 Task: Open Card Social Media Analytics Review in Board Public Relations Press Release Strategy and Execution to Workspace Employee Assistance Programs and add a team member Softage.2@softage.net, a label Red, a checklist Performance Management, an attachment from your google drive, a color Red and finally, add a card description 'Develop and launch new customer referral program for B2C market' and a comment 'This task requires us to be proactive in identifying potential roadblocks and taking steps to overcome them.'. Add a start date 'Jan 06, 1900' with a due date 'Jan 13, 1900'
Action: Mouse moved to (66, 276)
Screenshot: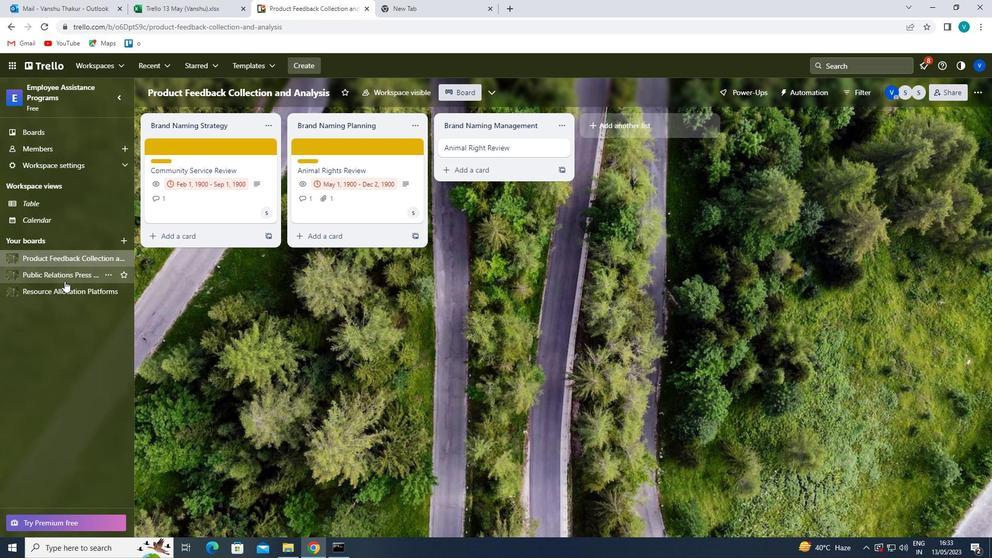 
Action: Mouse pressed left at (66, 276)
Screenshot: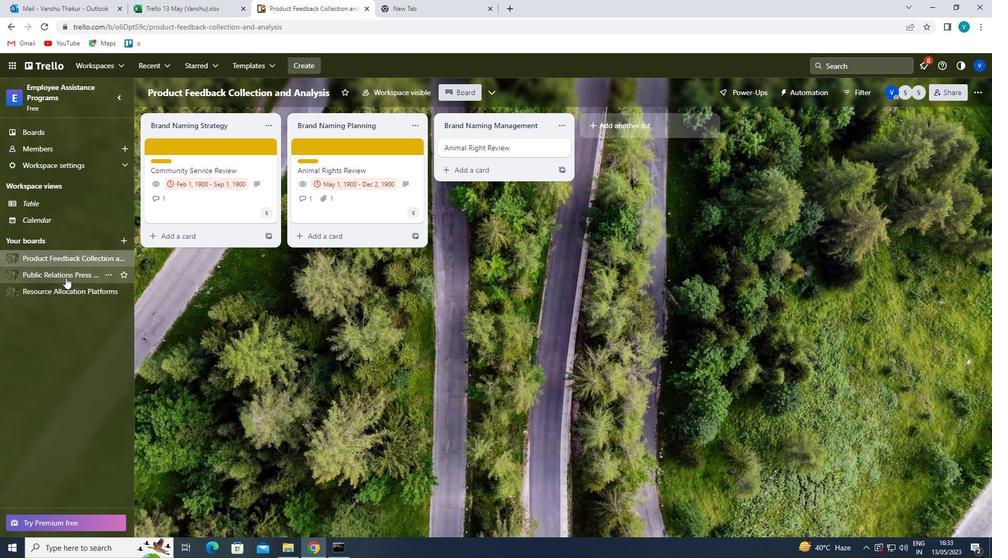 
Action: Mouse moved to (337, 144)
Screenshot: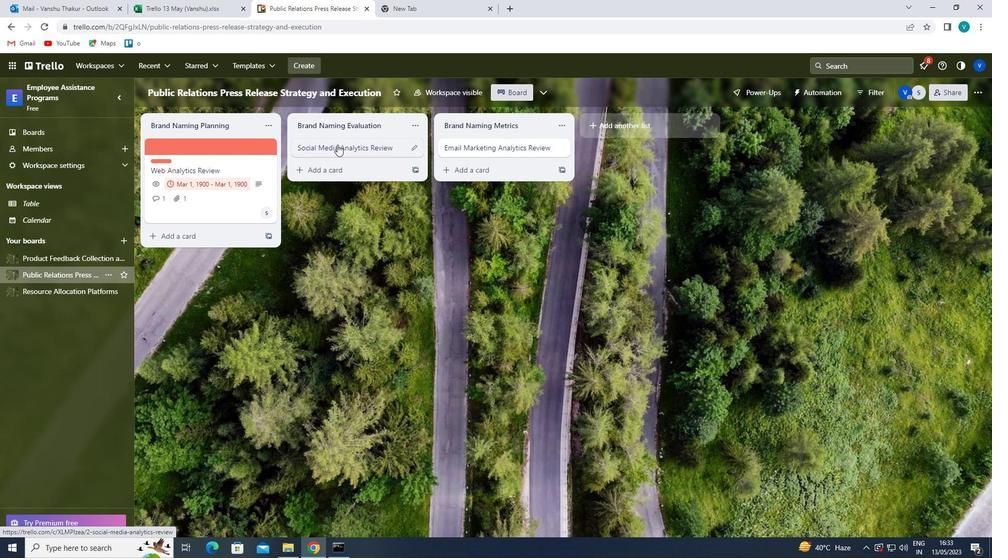 
Action: Mouse pressed left at (337, 144)
Screenshot: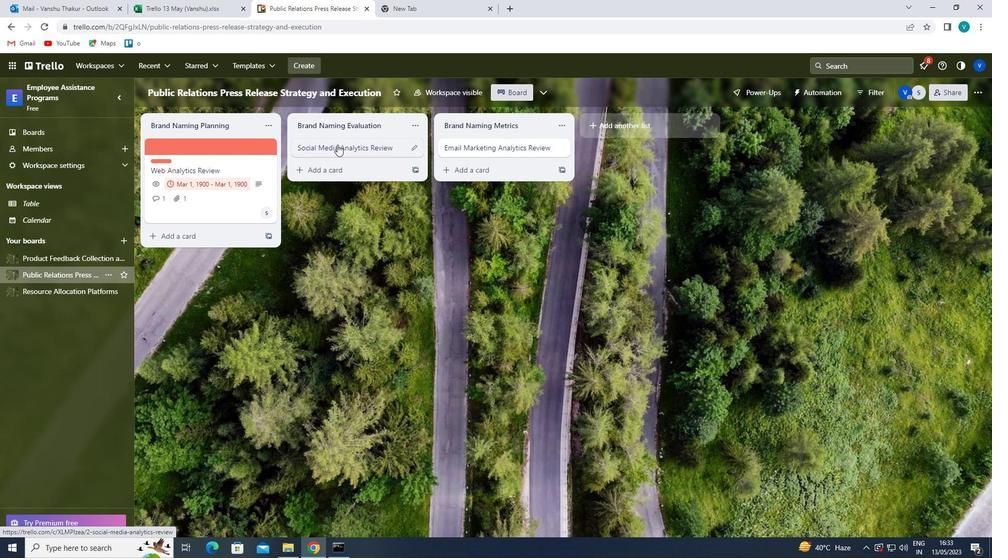 
Action: Mouse moved to (657, 181)
Screenshot: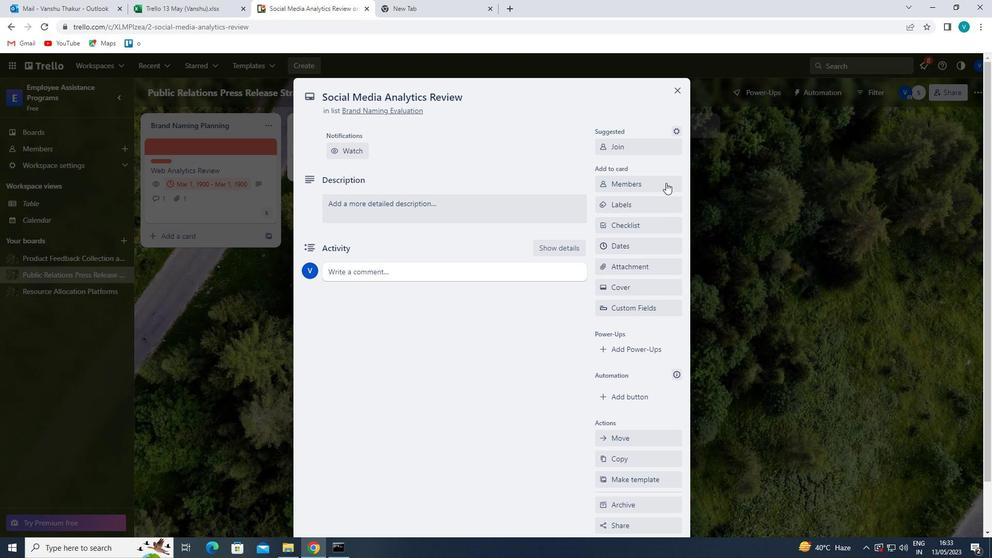 
Action: Mouse pressed left at (657, 181)
Screenshot: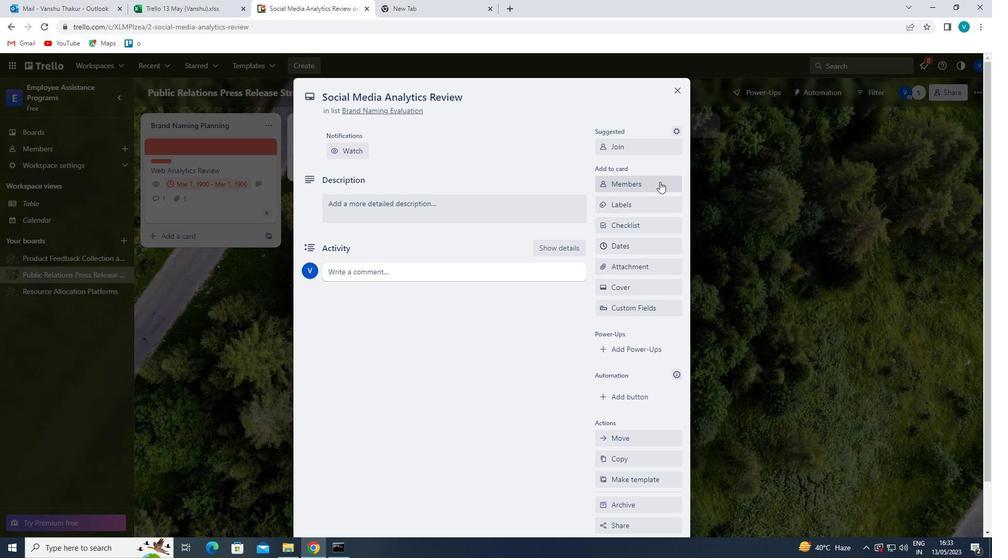 
Action: Mouse moved to (650, 229)
Screenshot: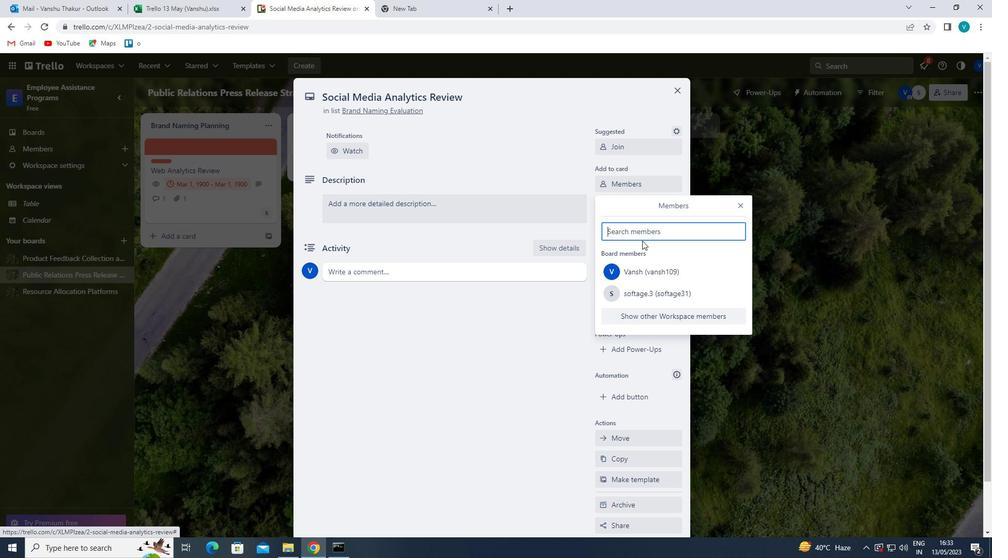 
Action: Mouse pressed left at (650, 229)
Screenshot: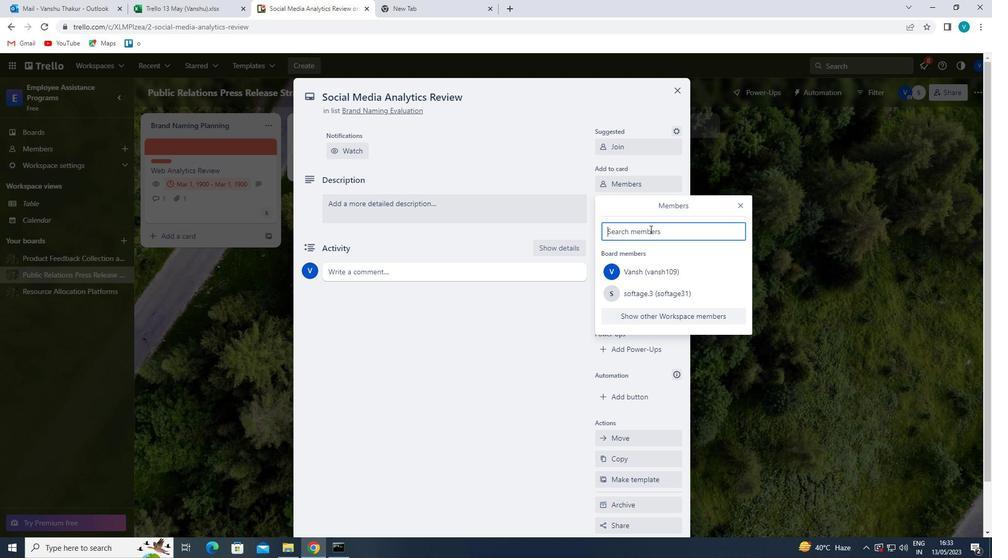 
Action: Key pressed <Key.shift>SOFTAG
Screenshot: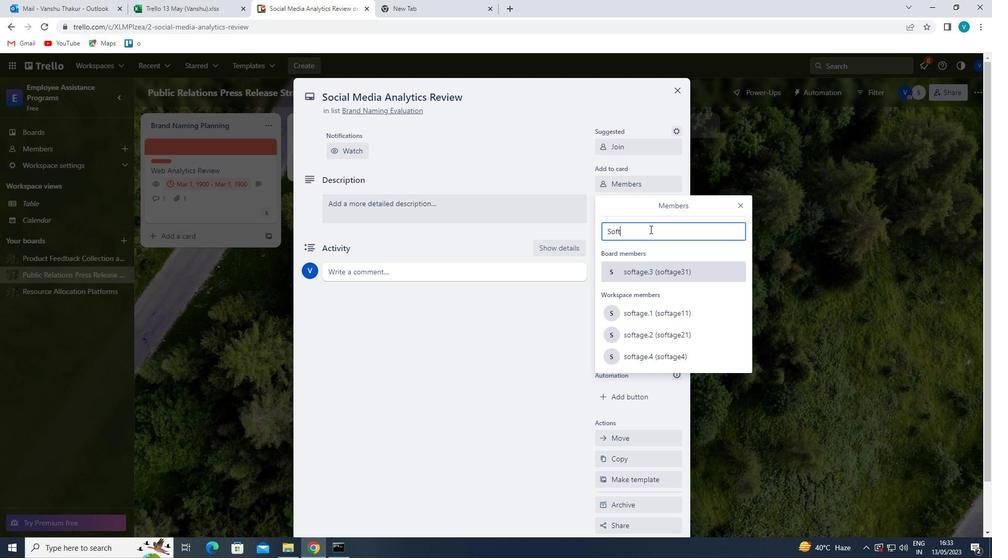 
Action: Mouse moved to (652, 338)
Screenshot: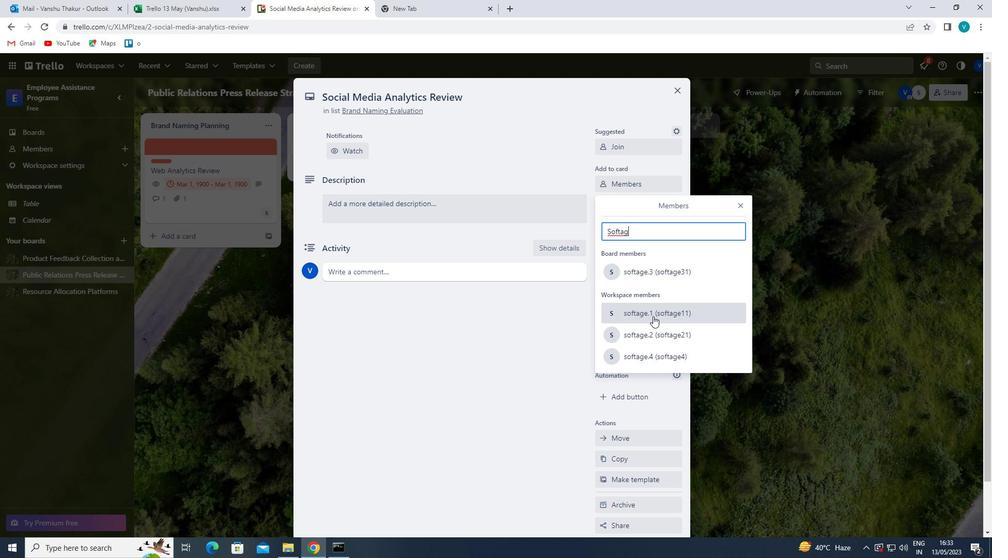 
Action: Mouse pressed left at (652, 338)
Screenshot: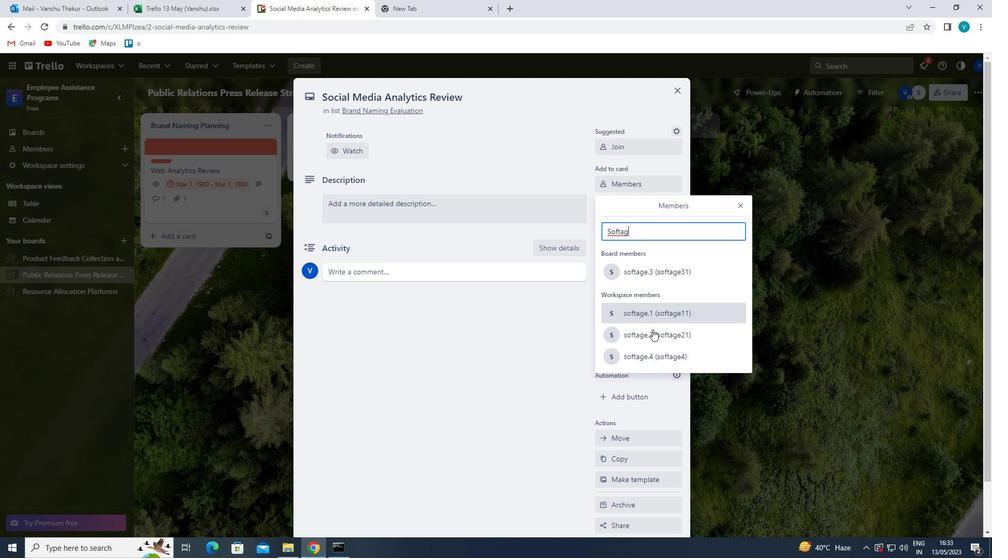 
Action: Mouse moved to (739, 204)
Screenshot: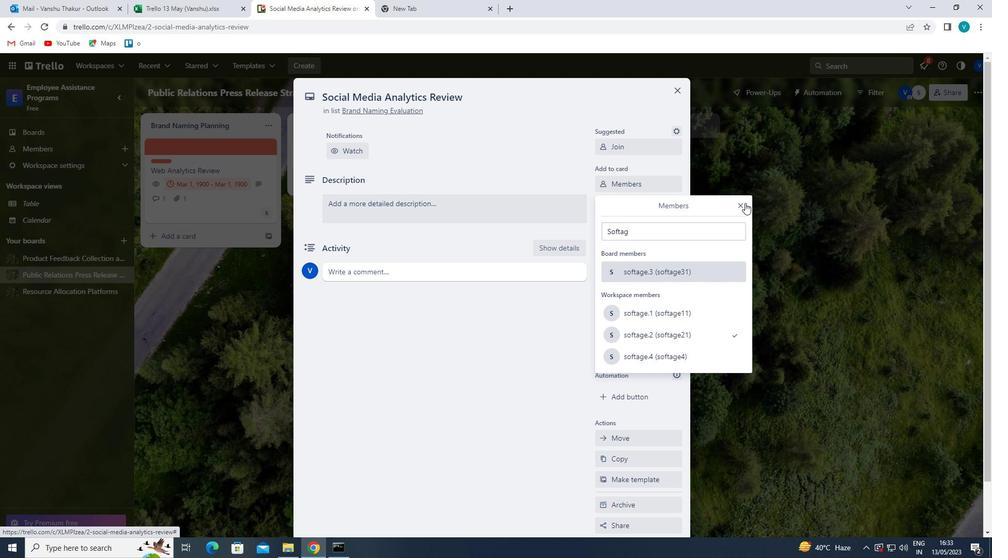 
Action: Mouse pressed left at (739, 204)
Screenshot: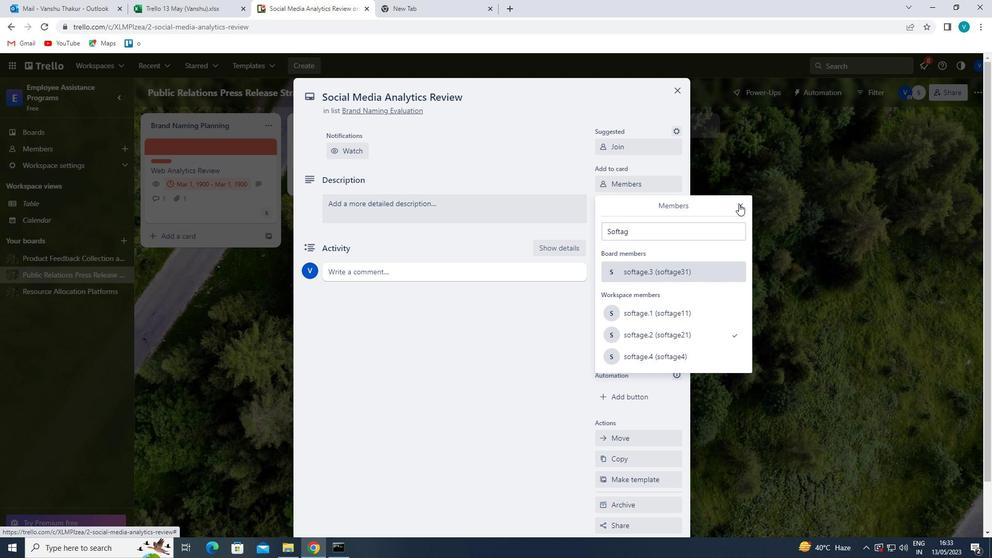 
Action: Mouse moved to (637, 205)
Screenshot: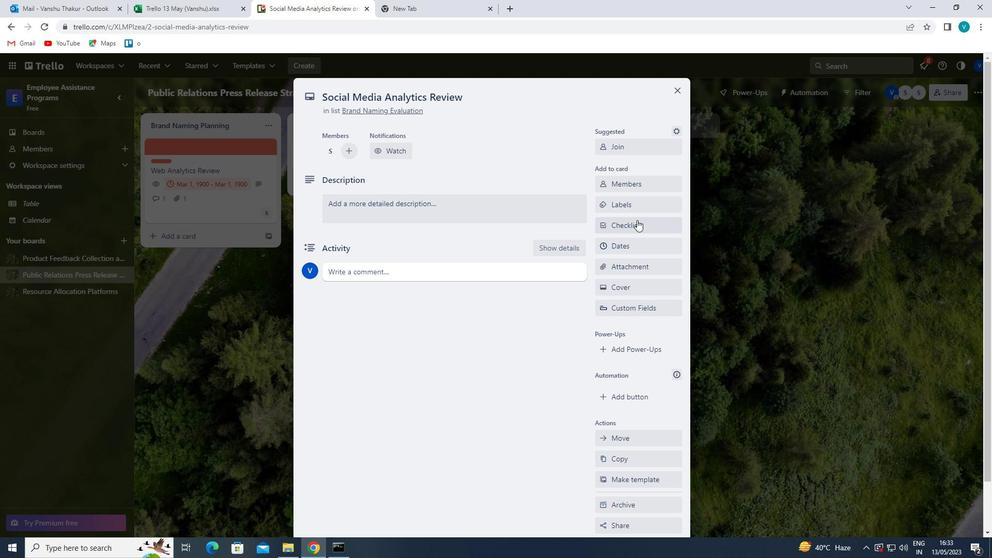 
Action: Mouse pressed left at (637, 205)
Screenshot: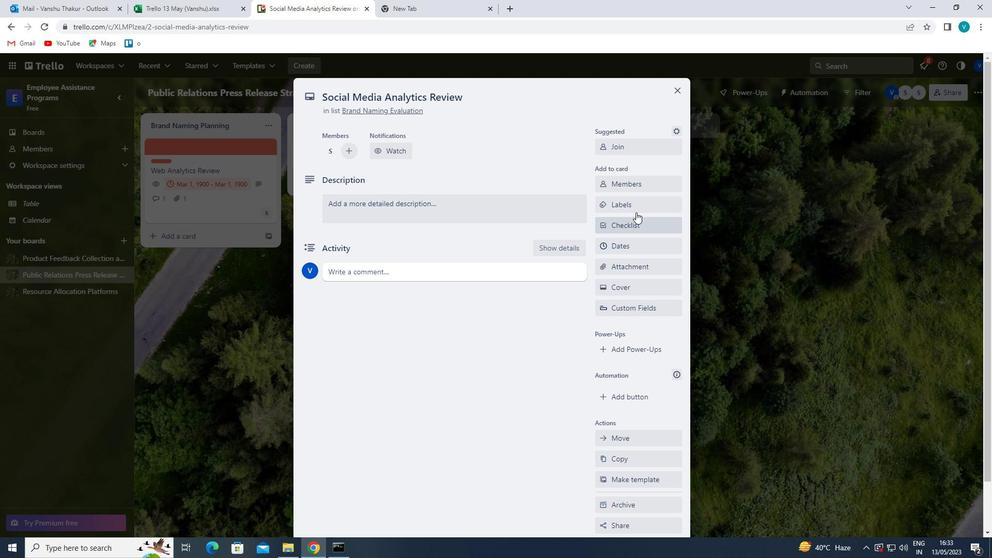 
Action: Mouse moved to (650, 346)
Screenshot: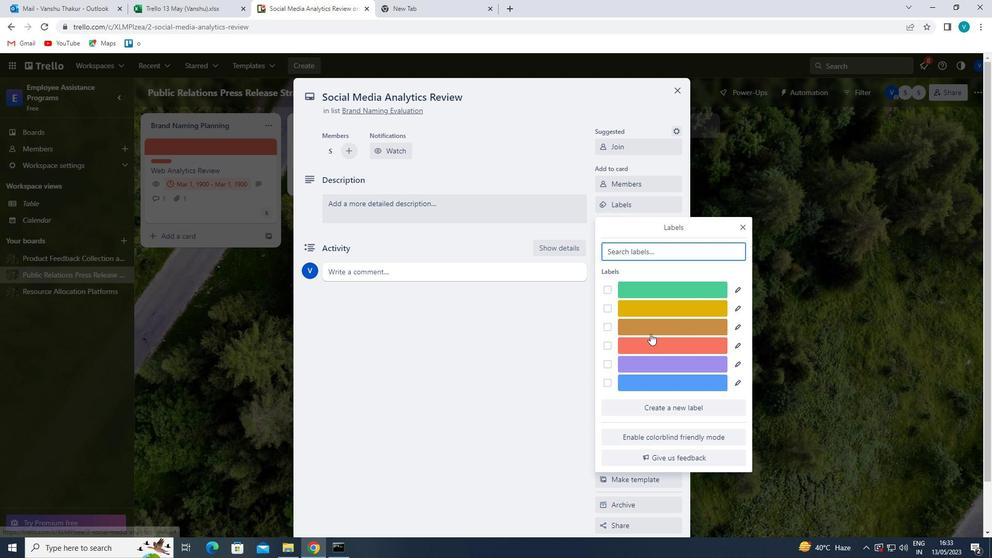 
Action: Mouse pressed left at (650, 346)
Screenshot: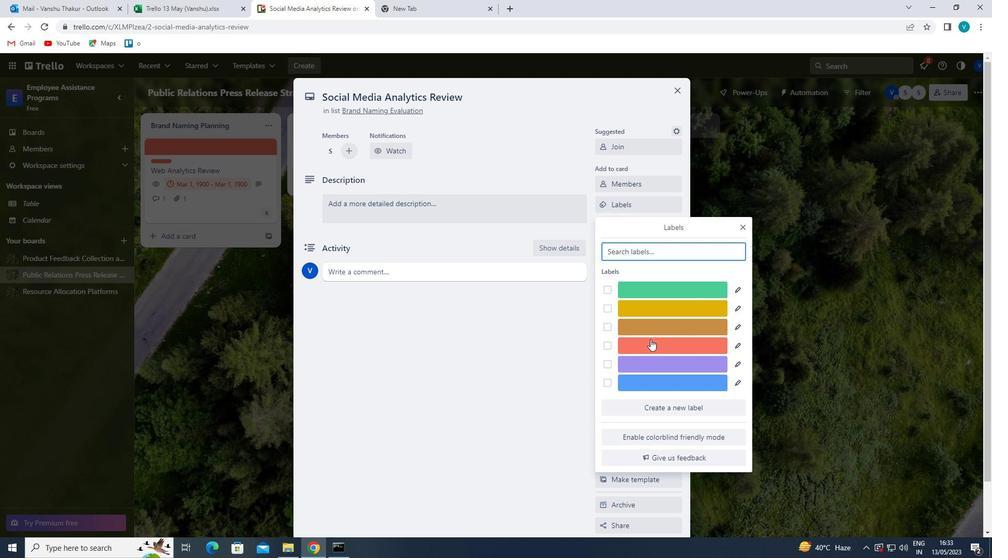 
Action: Mouse moved to (743, 224)
Screenshot: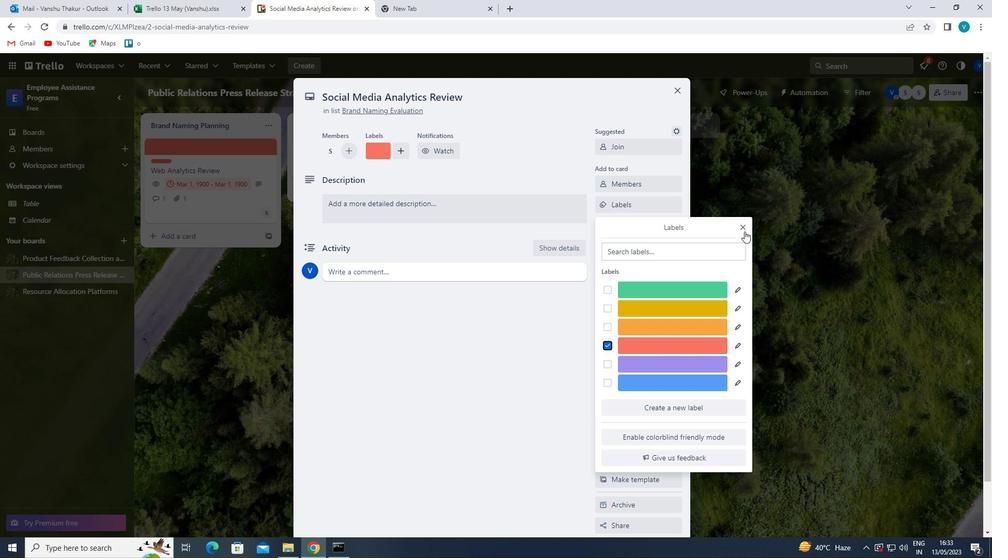 
Action: Mouse pressed left at (743, 224)
Screenshot: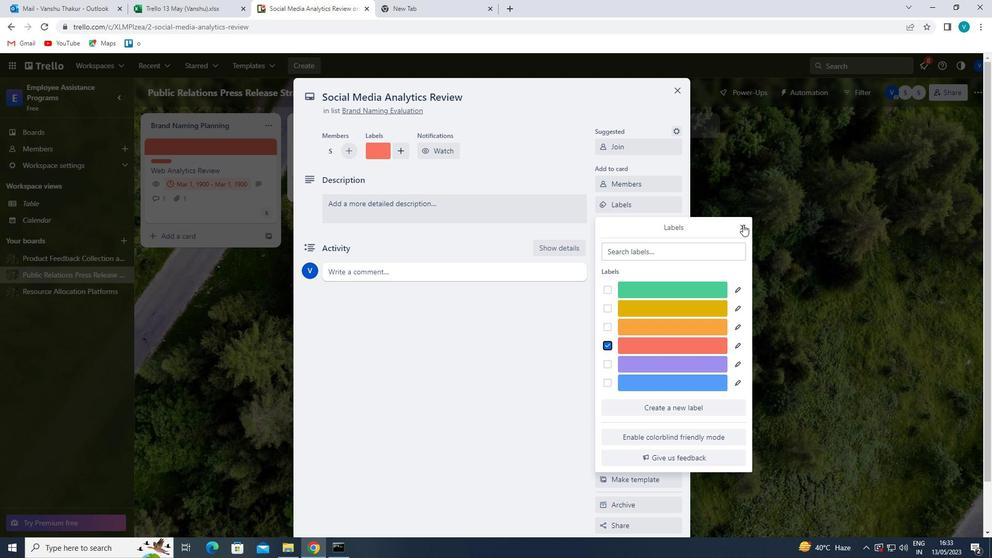 
Action: Mouse moved to (642, 223)
Screenshot: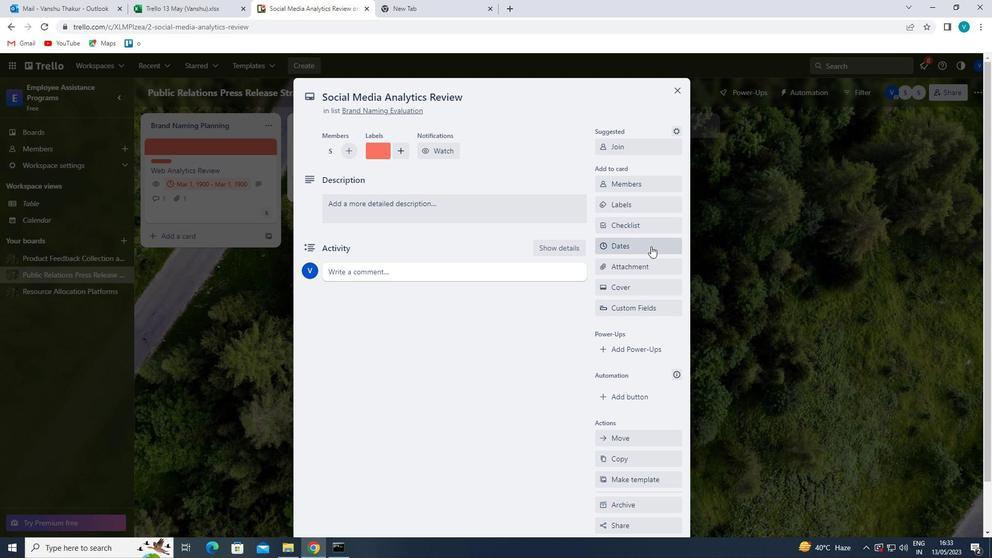
Action: Mouse pressed left at (642, 223)
Screenshot: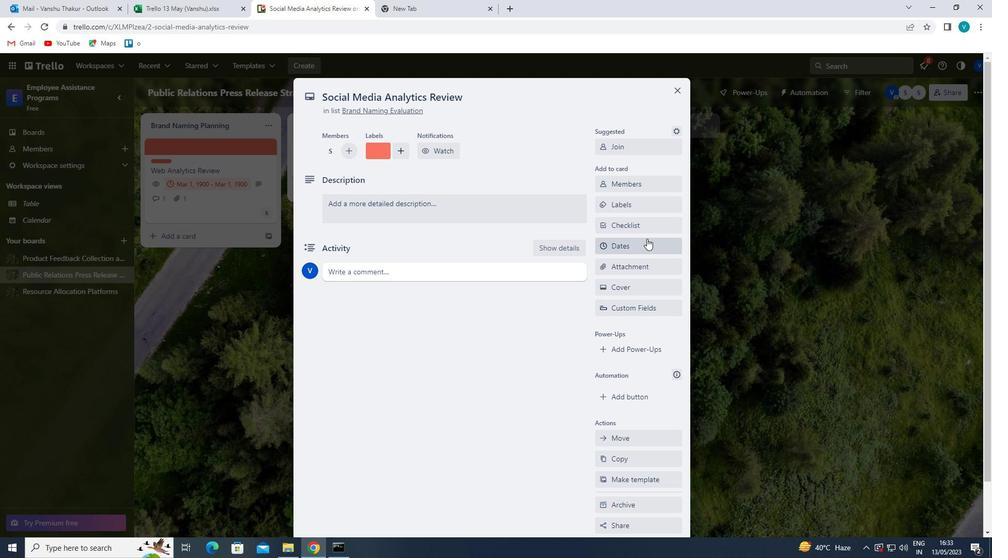 
Action: Mouse moved to (643, 222)
Screenshot: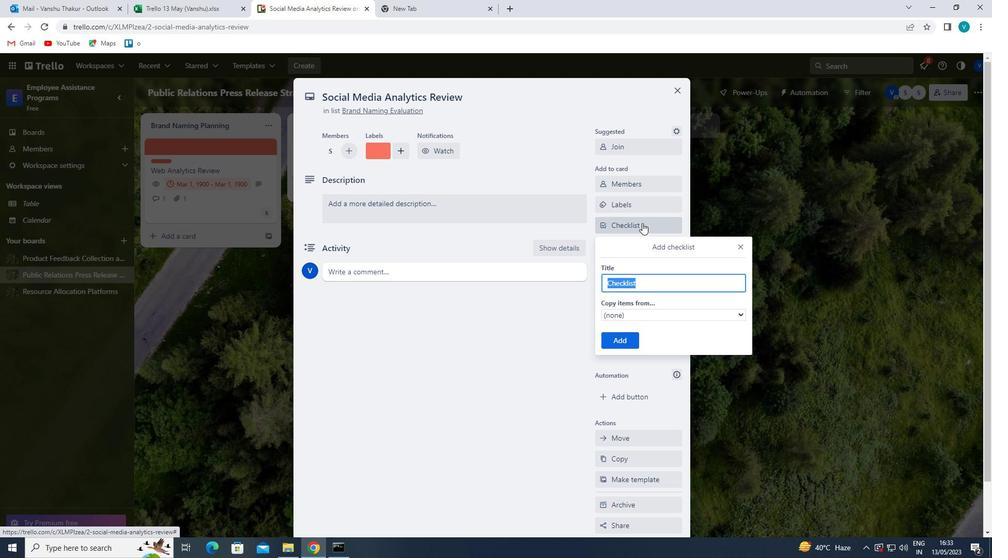 
Action: Key pressed <Key.shift>PERFORMANCE<Key.space>
Screenshot: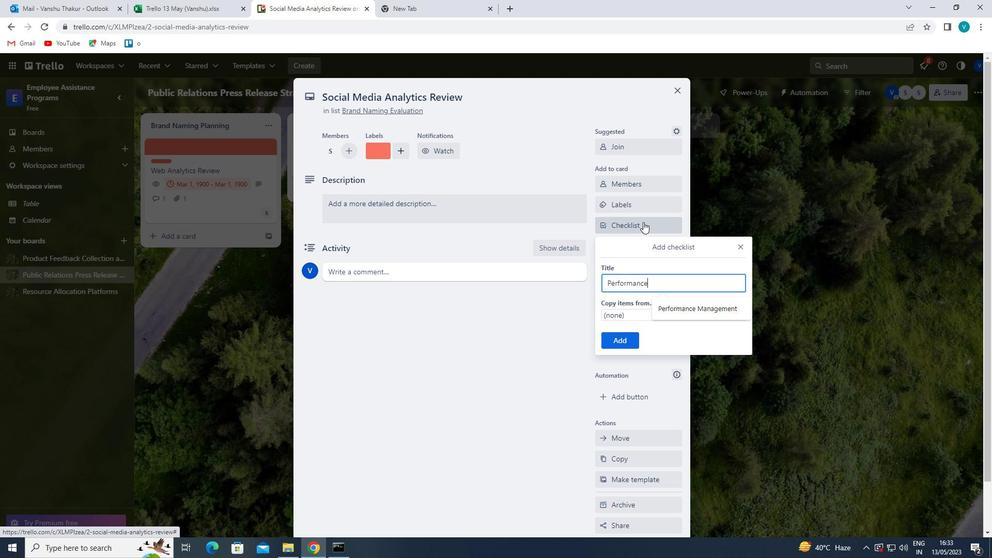 
Action: Mouse moved to (682, 303)
Screenshot: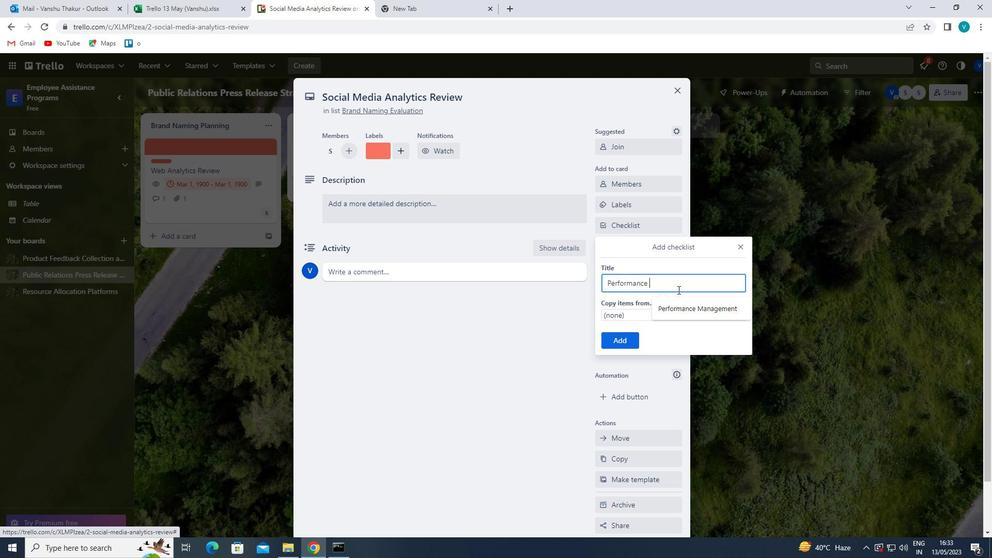 
Action: Mouse pressed left at (682, 303)
Screenshot: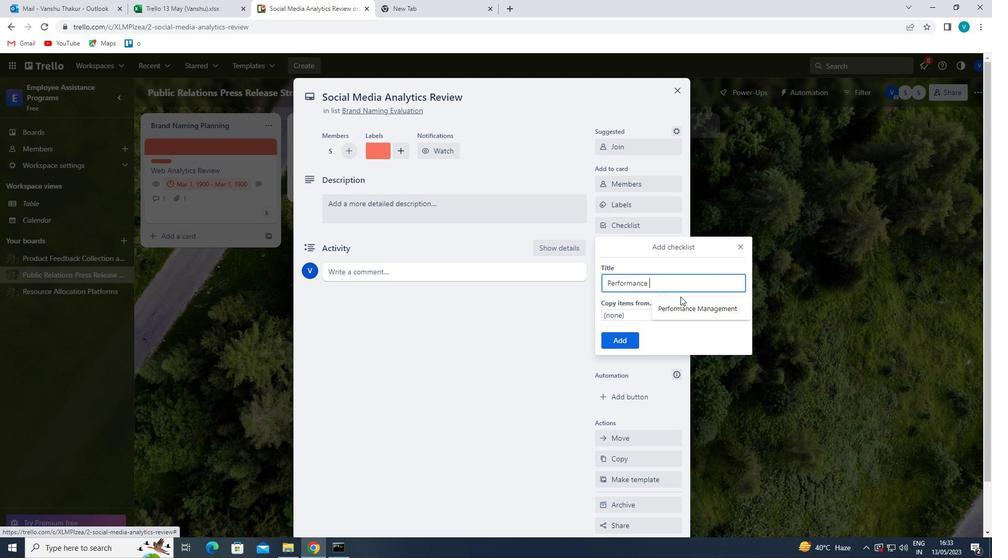 
Action: Mouse moved to (624, 336)
Screenshot: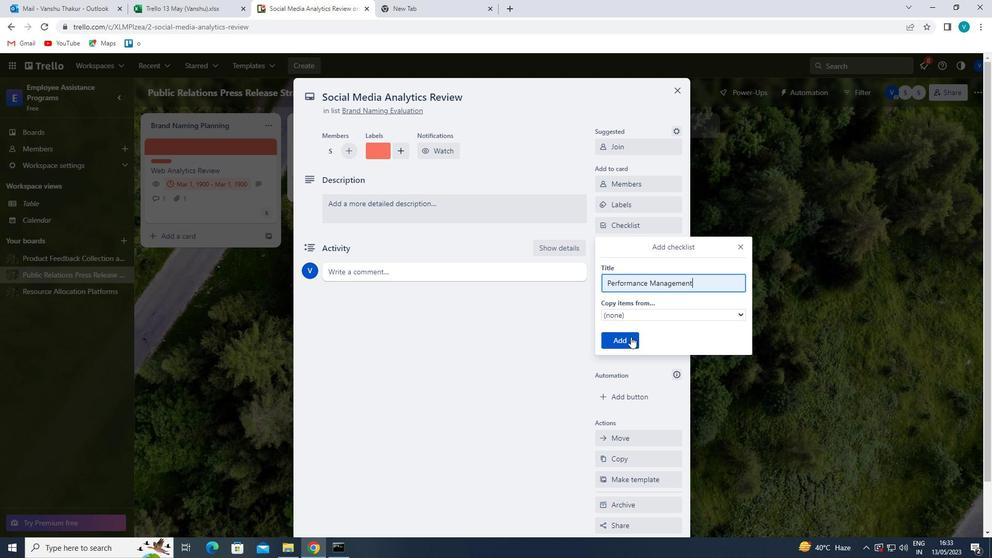 
Action: Mouse pressed left at (624, 336)
Screenshot: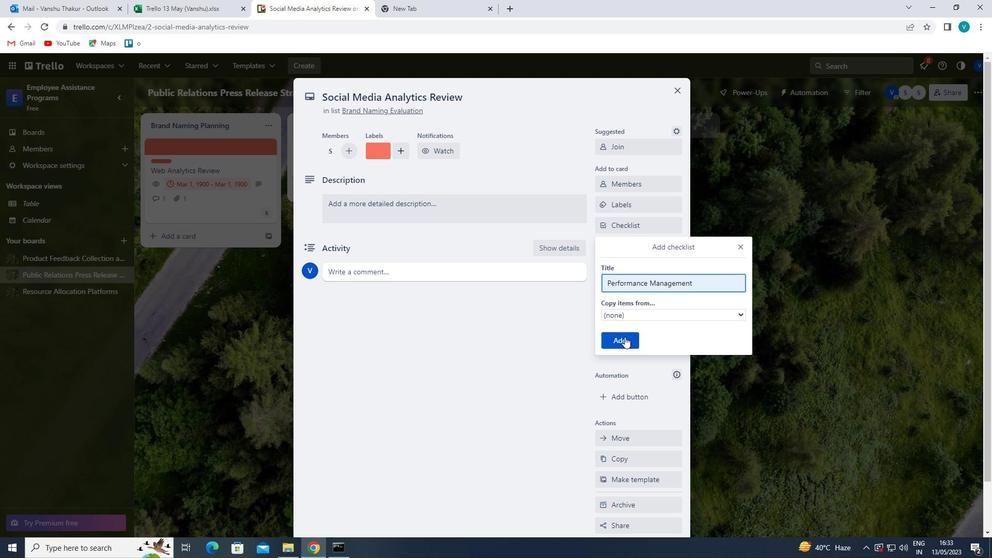 
Action: Mouse moved to (631, 265)
Screenshot: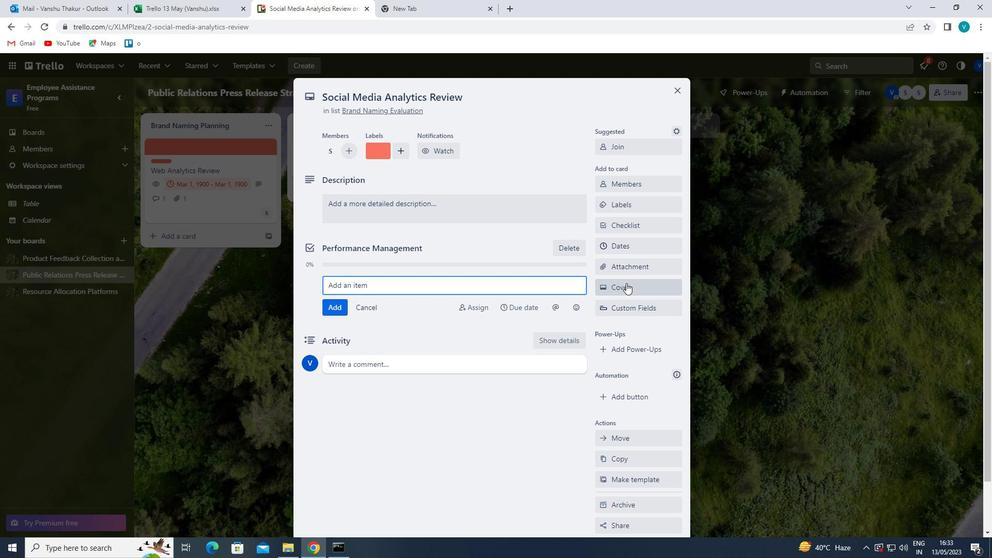 
Action: Mouse pressed left at (631, 265)
Screenshot: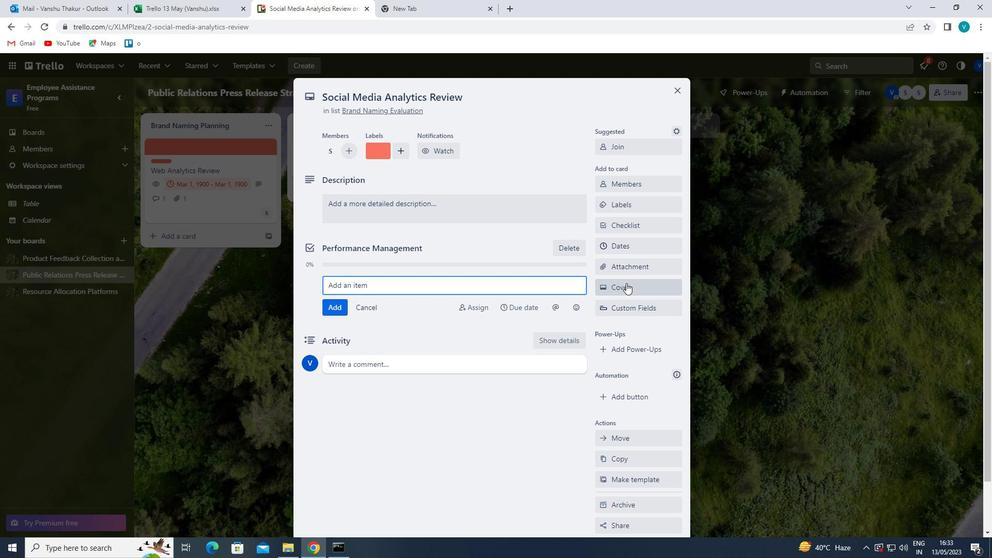 
Action: Mouse moved to (621, 340)
Screenshot: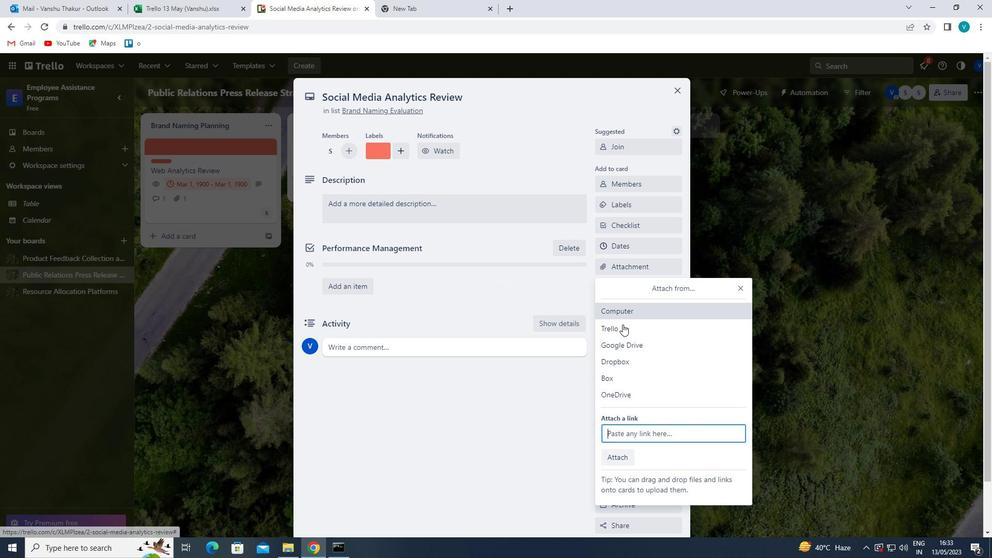 
Action: Mouse pressed left at (621, 340)
Screenshot: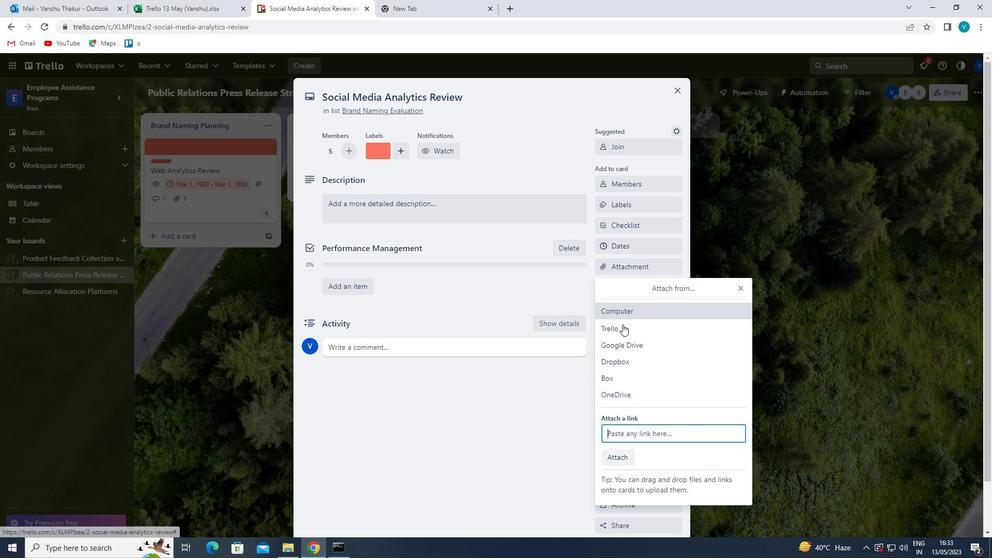 
Action: Mouse moved to (593, 303)
Screenshot: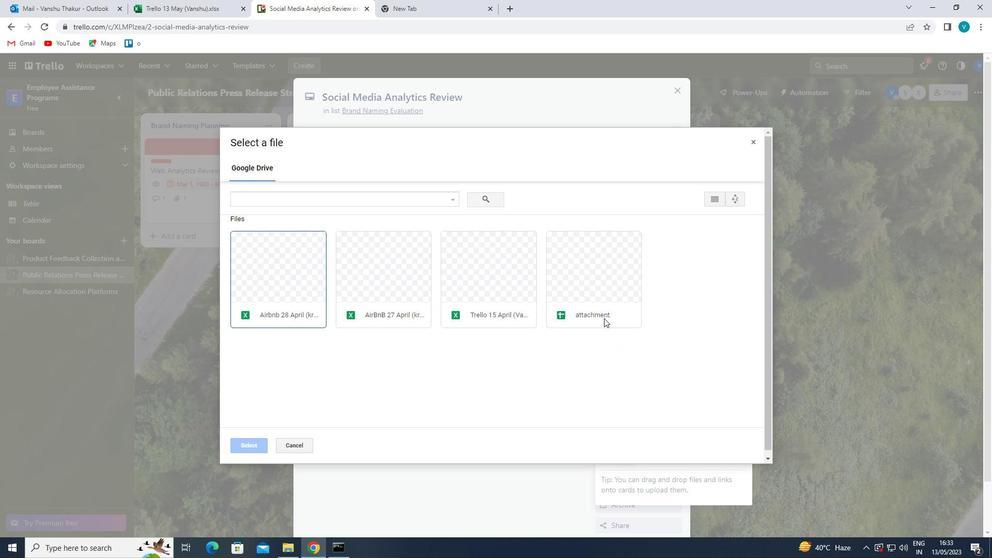 
Action: Mouse pressed left at (593, 303)
Screenshot: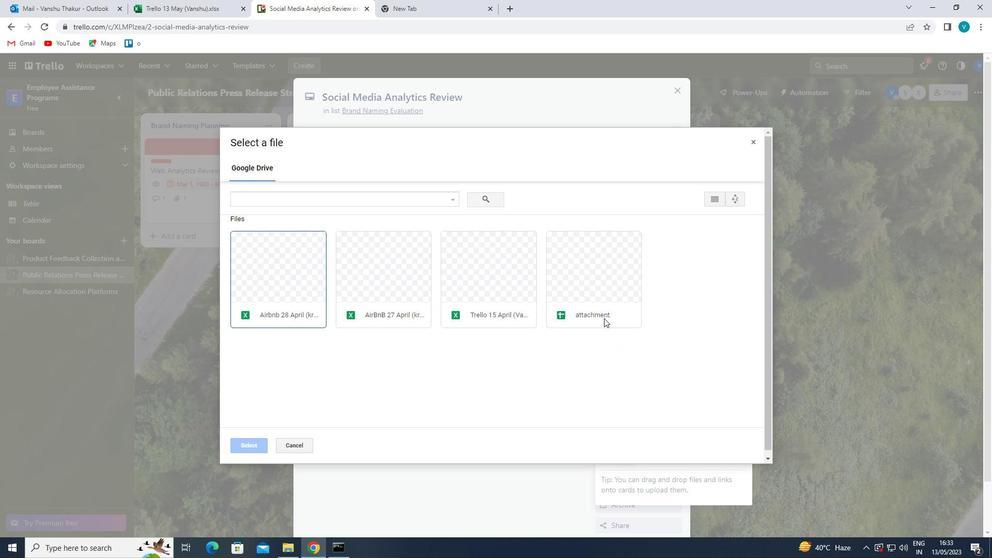 
Action: Mouse moved to (249, 447)
Screenshot: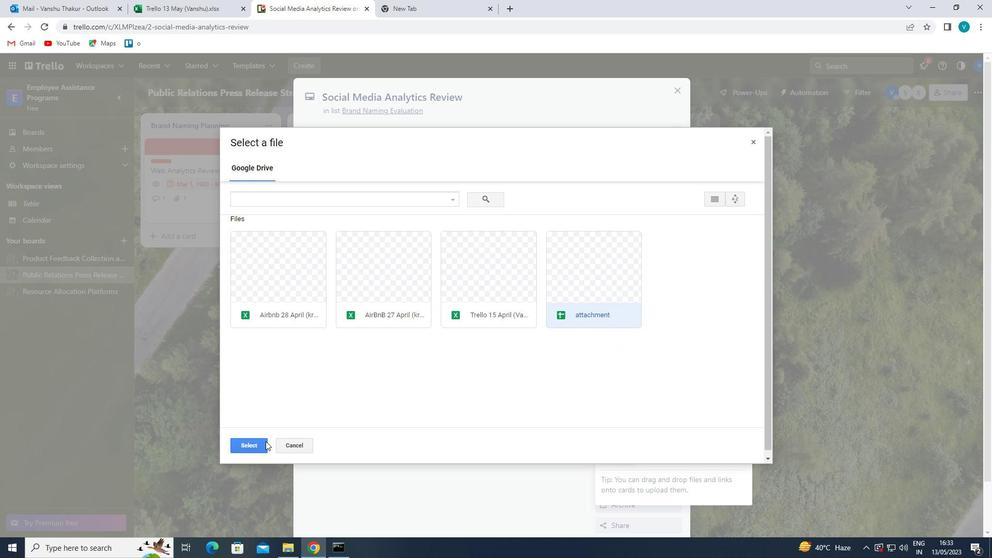
Action: Mouse pressed left at (249, 447)
Screenshot: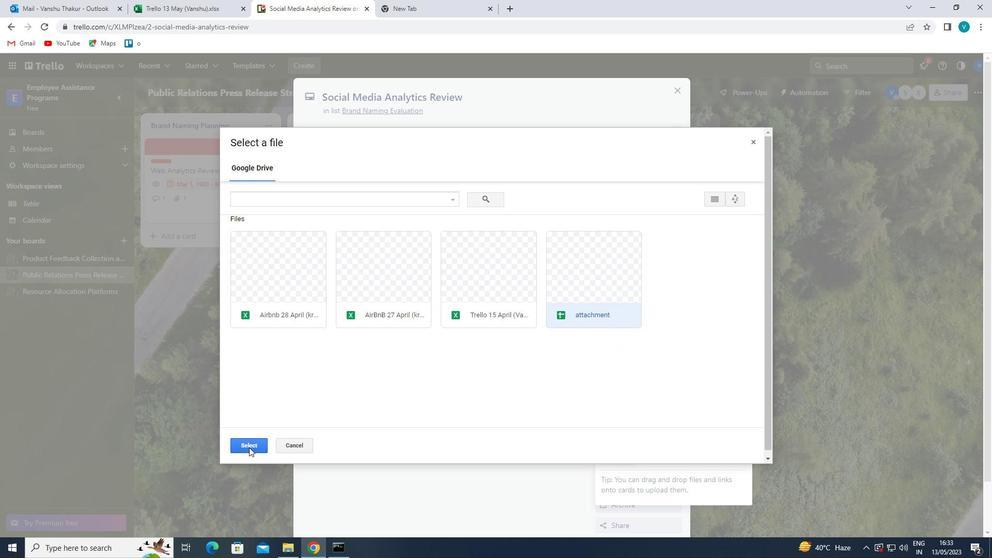
Action: Mouse moved to (630, 296)
Screenshot: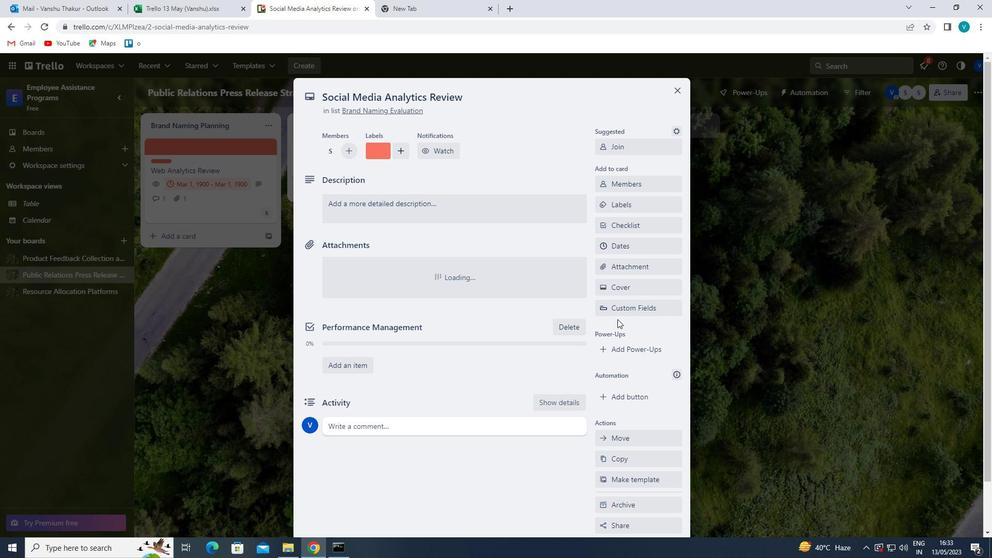 
Action: Mouse pressed left at (630, 296)
Screenshot: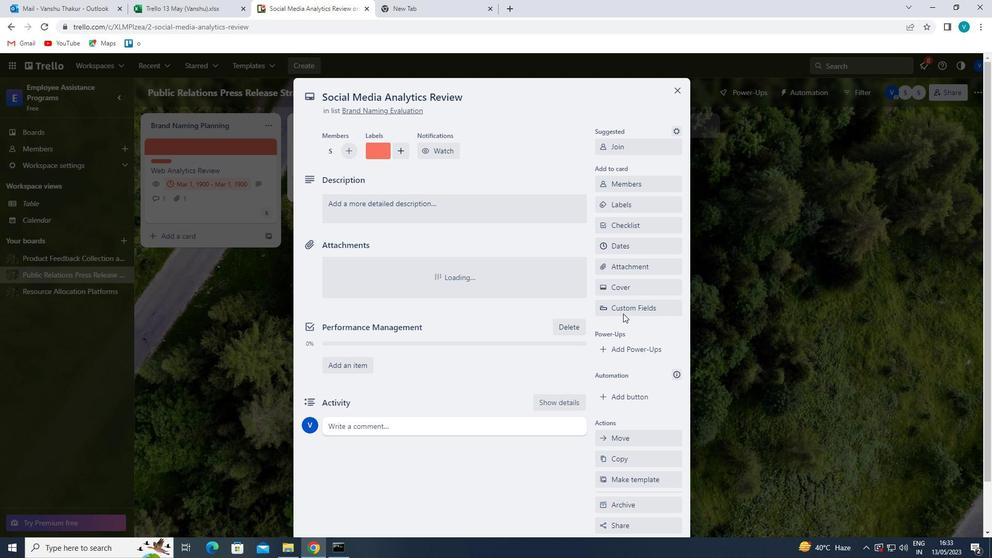 
Action: Mouse moved to (634, 288)
Screenshot: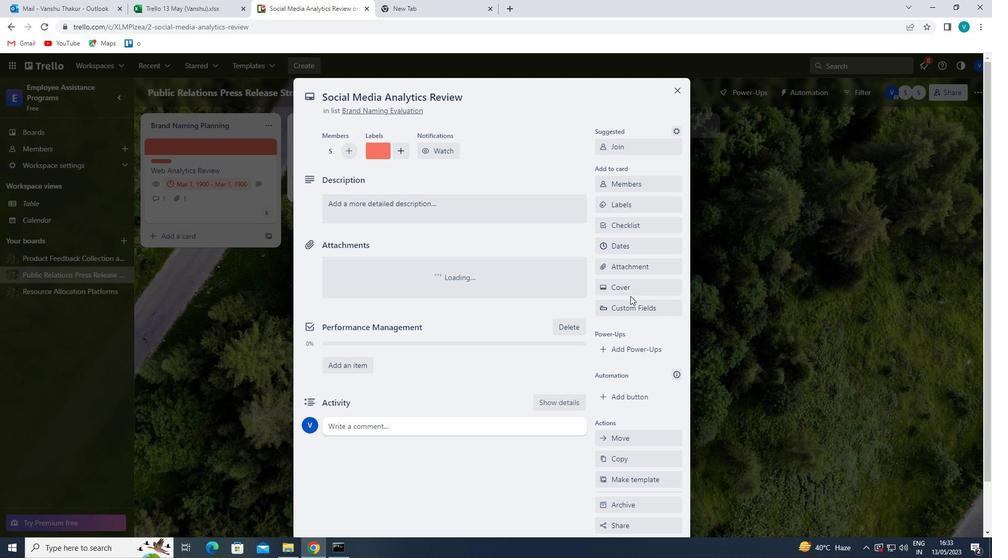 
Action: Mouse pressed left at (634, 288)
Screenshot: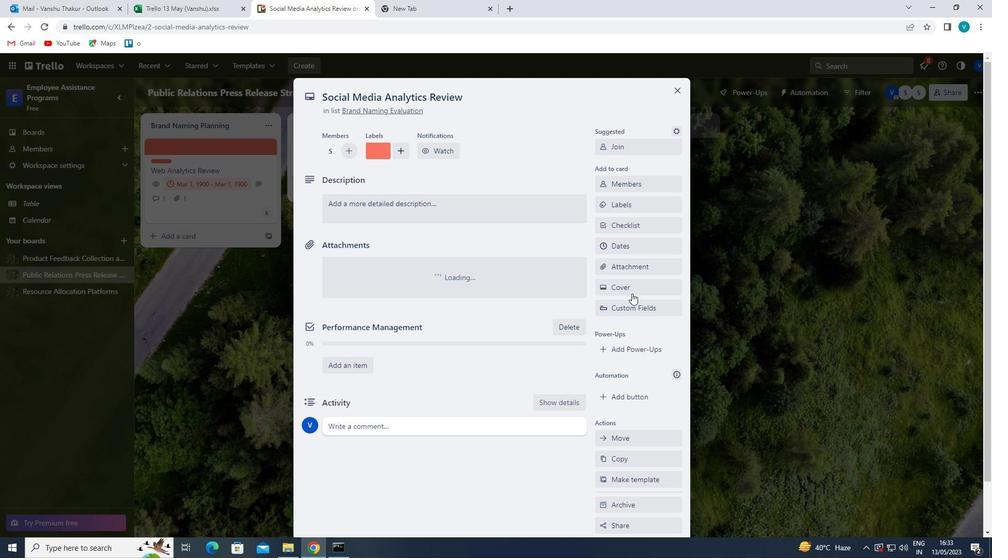 
Action: Mouse moved to (701, 330)
Screenshot: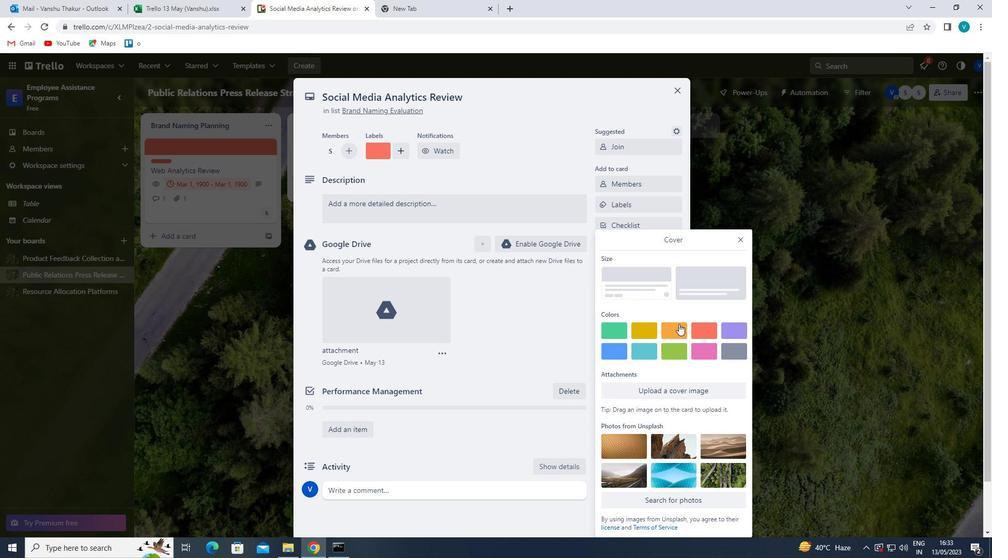 
Action: Mouse pressed left at (701, 330)
Screenshot: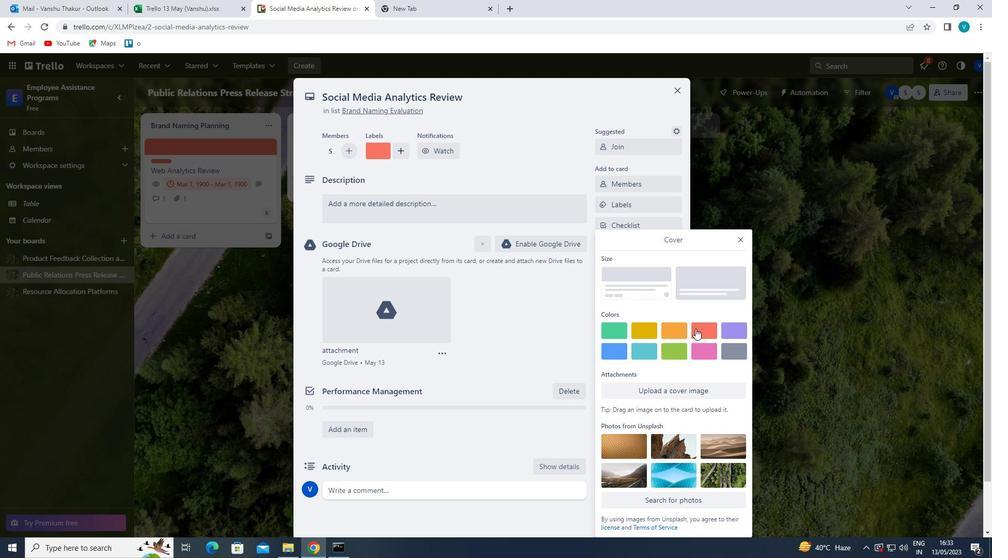 
Action: Mouse moved to (739, 219)
Screenshot: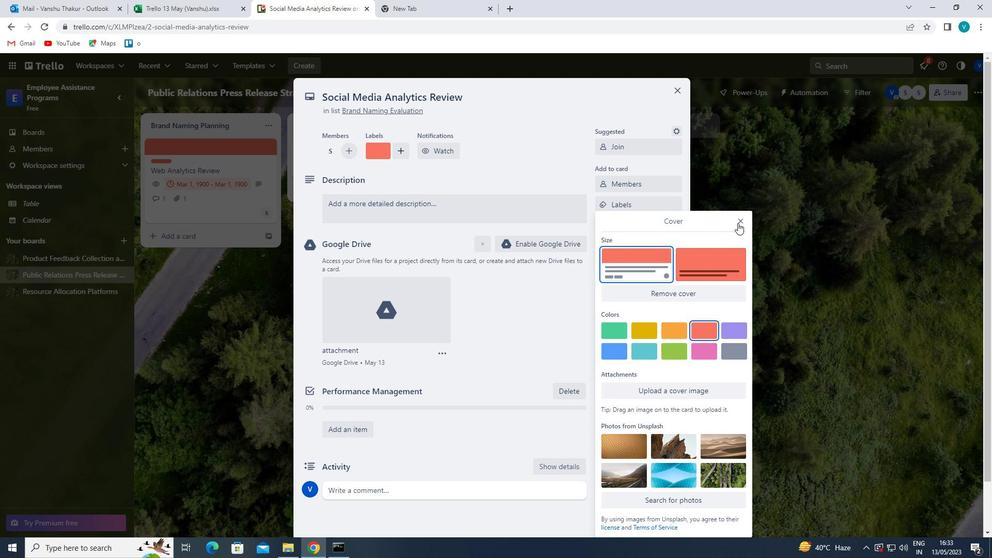 
Action: Mouse pressed left at (739, 219)
Screenshot: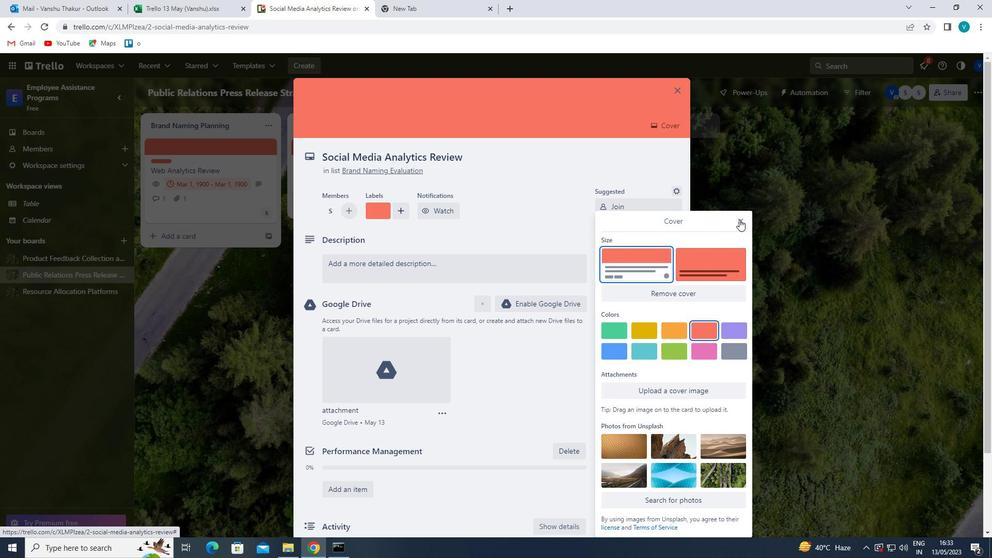 
Action: Mouse moved to (456, 263)
Screenshot: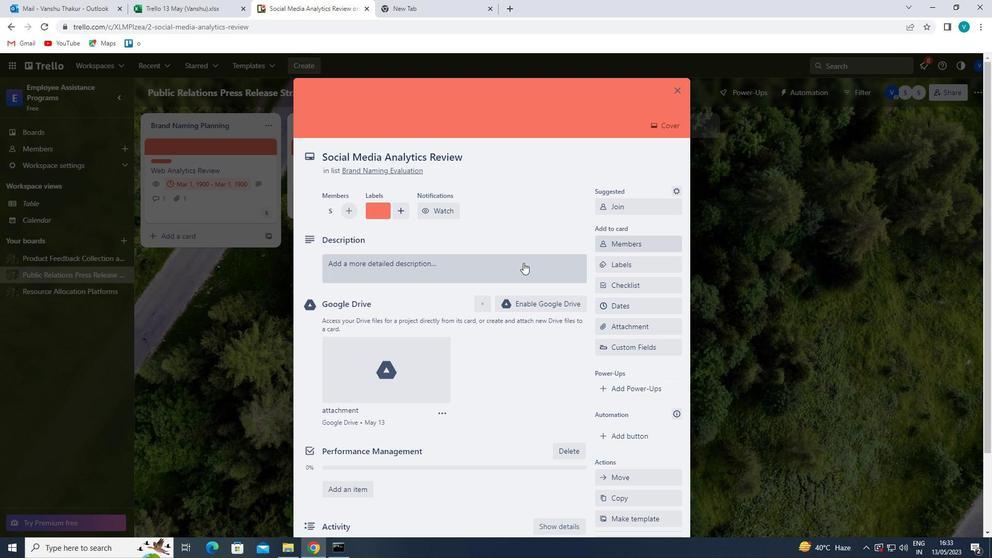 
Action: Mouse pressed left at (456, 263)
Screenshot: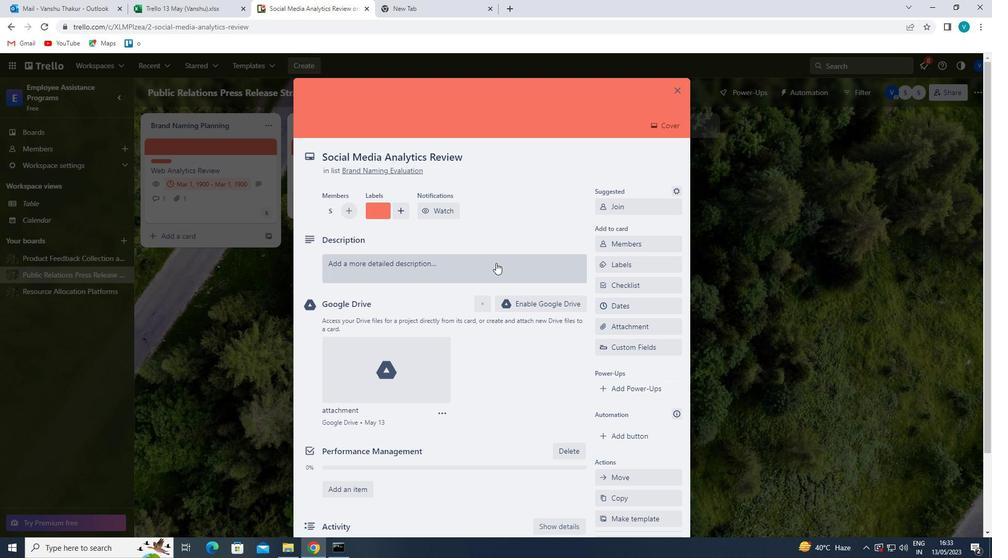 
Action: Key pressed '<Key.shift>DEVELOP<Key.space>AND<Key.space>LAUNCH<Key.space>NEW<Key.space>CUSTOMER<Key.space>REFERRAL<Key.space>PROGRAM<Key.space>FOR<Key.space><Key.shift>B@C<Key.backspace><Key.backspace>2<Key.shift>C<Key.space>MARKET'
Screenshot: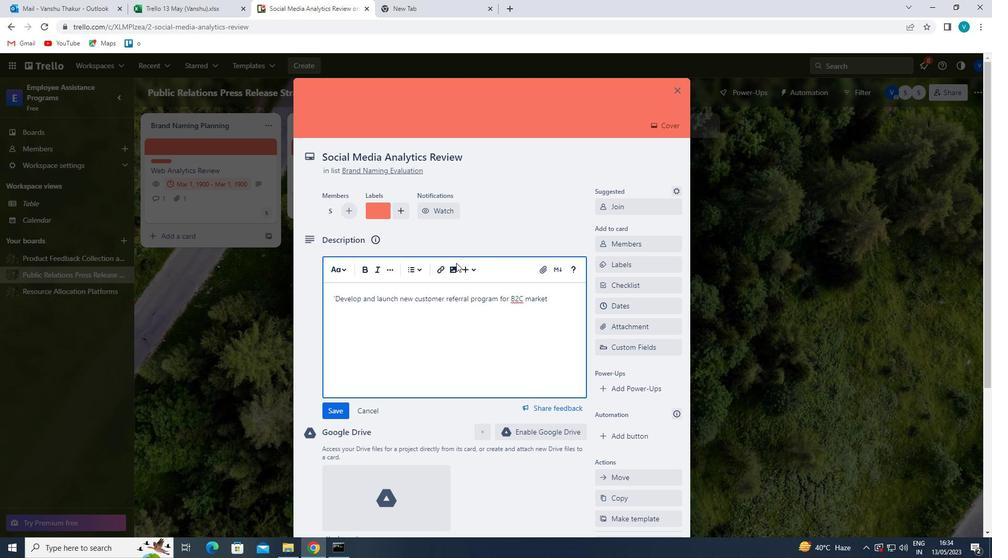 
Action: Mouse moved to (335, 409)
Screenshot: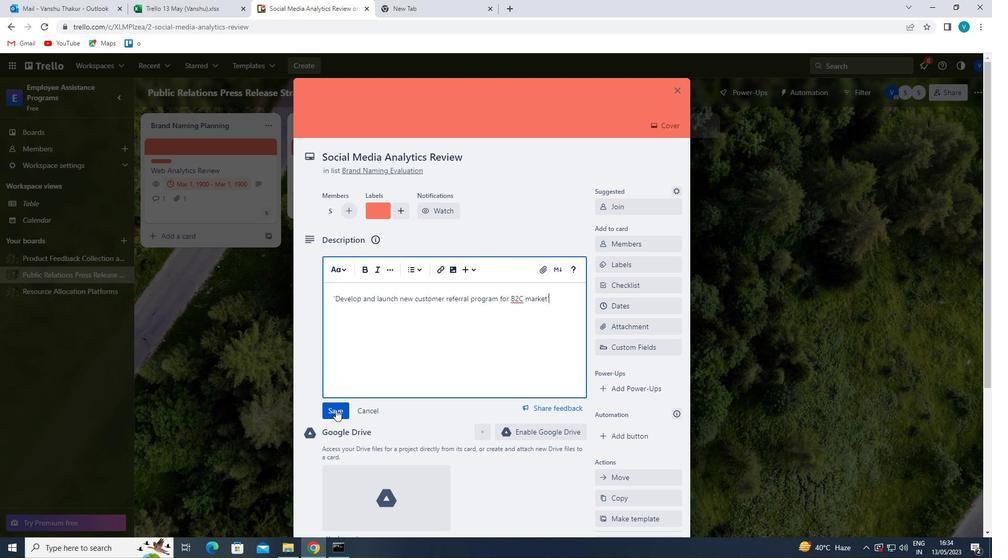 
Action: Mouse pressed left at (335, 409)
Screenshot: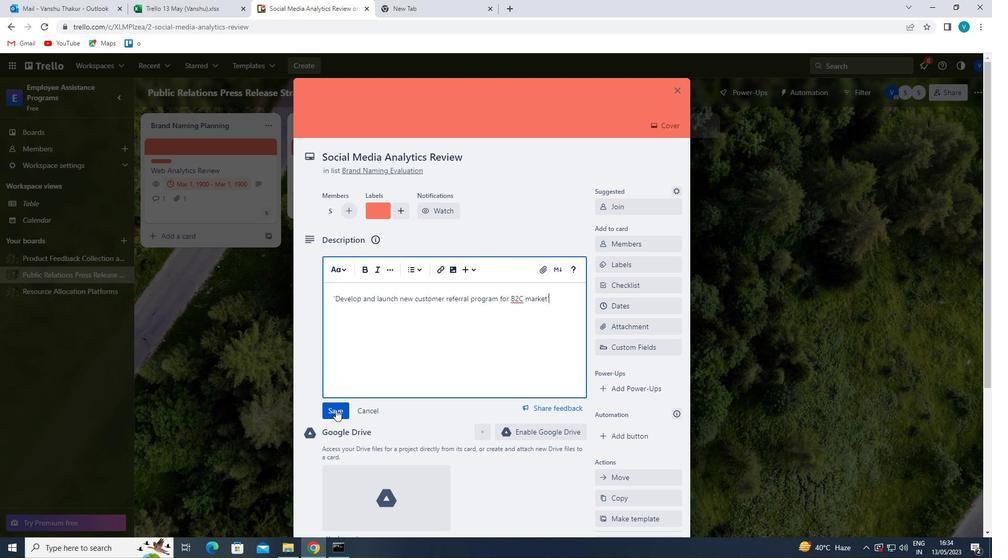 
Action: Mouse moved to (337, 409)
Screenshot: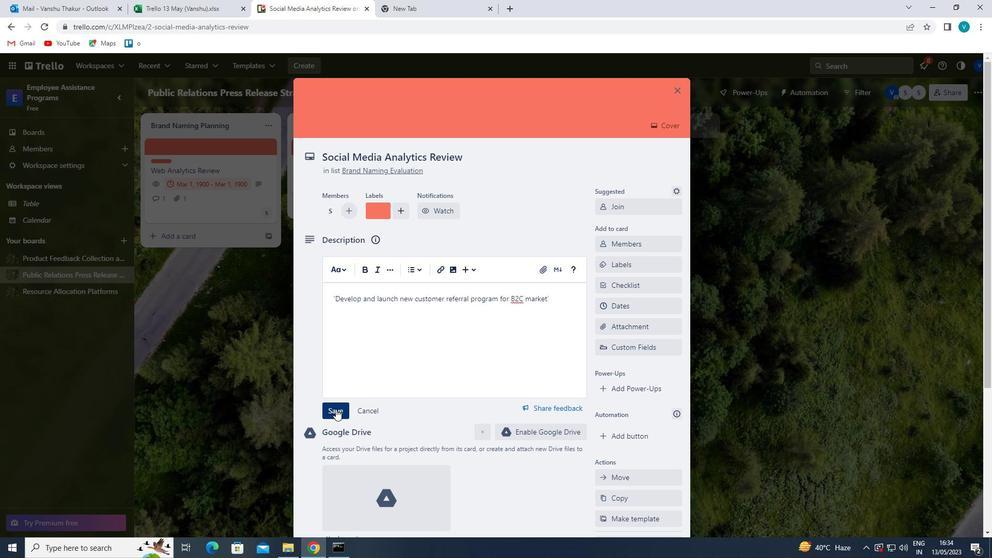 
Action: Mouse scrolled (337, 408) with delta (0, 0)
Screenshot: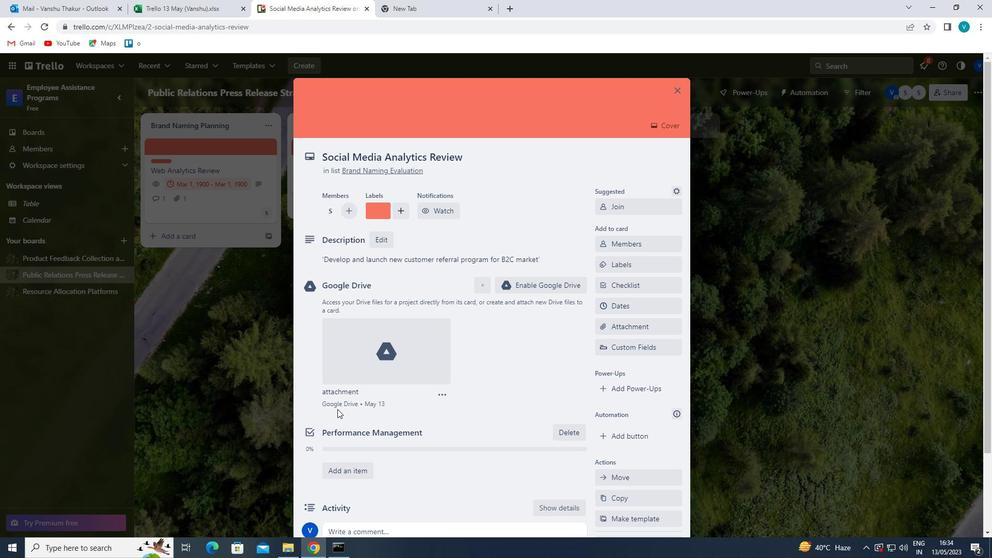 
Action: Mouse scrolled (337, 408) with delta (0, 0)
Screenshot: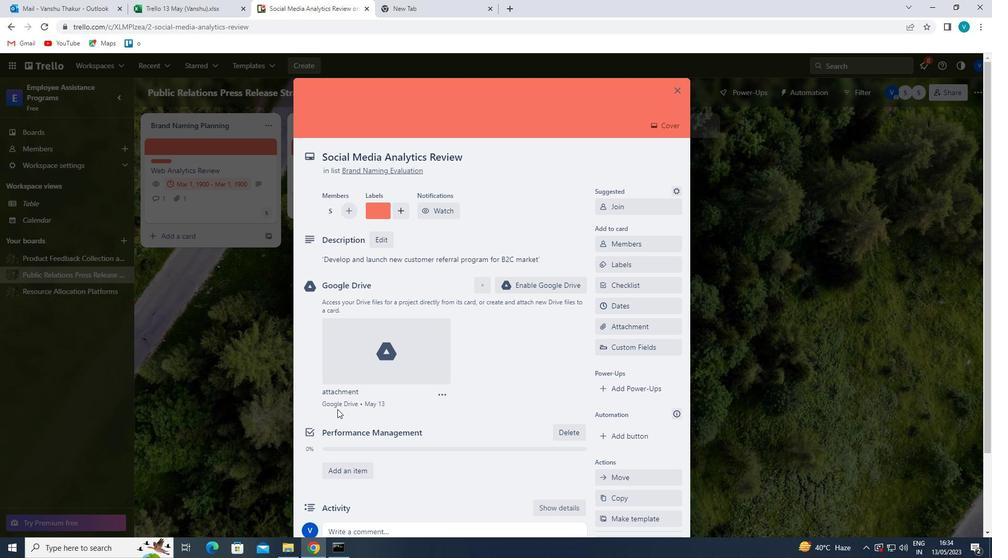 
Action: Mouse moved to (347, 439)
Screenshot: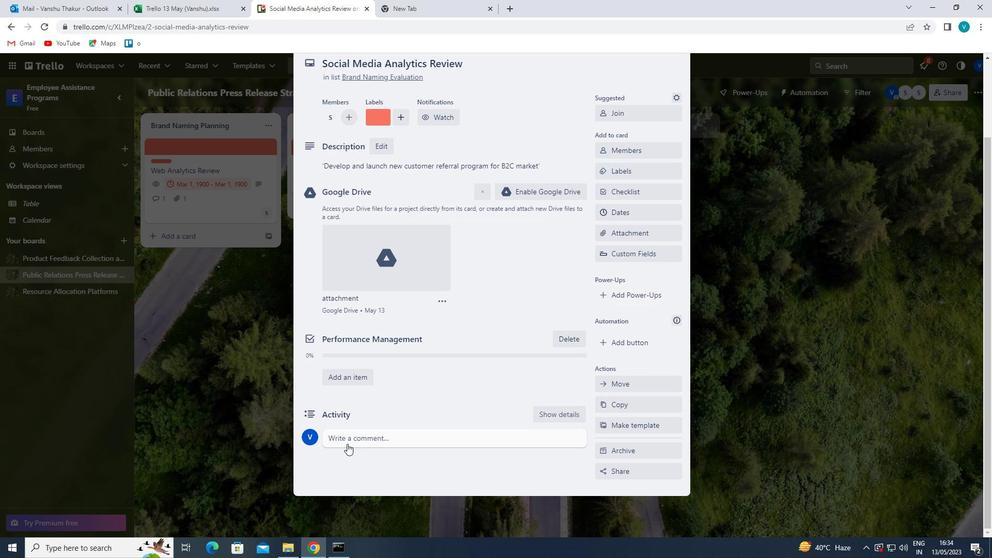 
Action: Mouse pressed left at (347, 439)
Screenshot: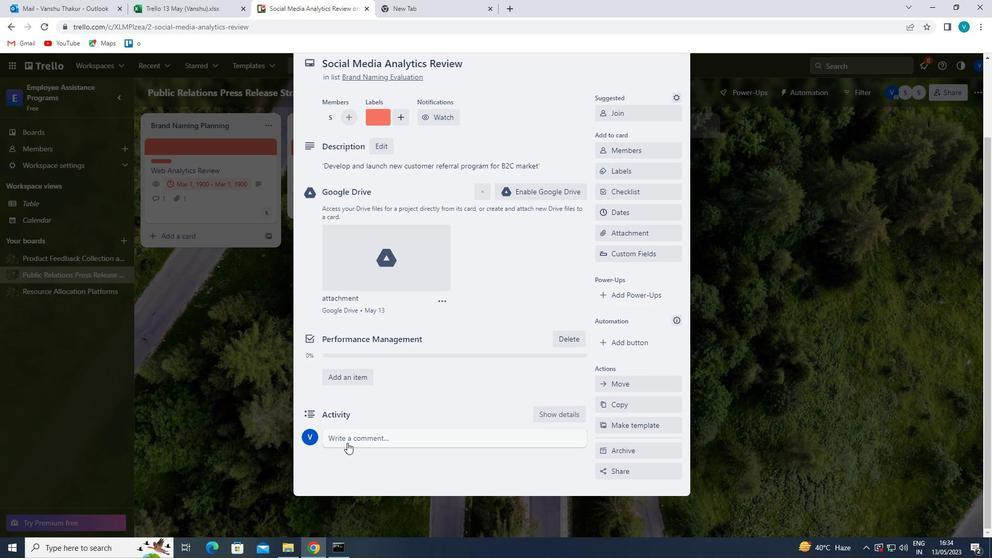 
Action: Mouse moved to (348, 438)
Screenshot: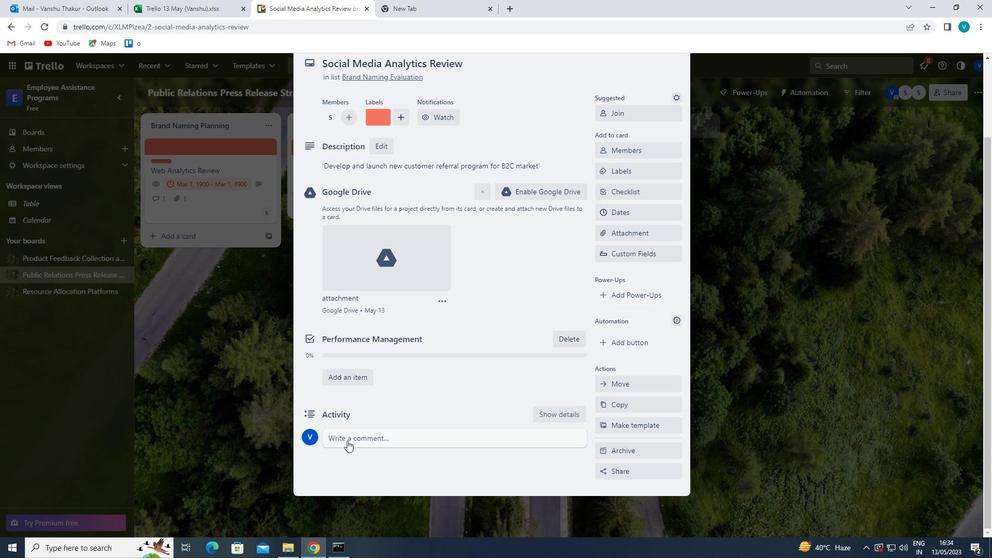 
Action: Key pressed '<Key.shift>THIS<Key.space>TASK<Key.space>REQUIRES<Key.space>US<Key.space>TO<Key.space>BE<Key.space>PROACTIVE<Key.space>IN<Key.space>IDENTIFYING<Key.space>POTENTIAL<Key.space>ROADBLOCK<Key.space>S<Key.backspace><Key.backspace>S<Key.space>AND<Key.space>YA<Key.backspace><Key.backspace>TAKING<Key.space>STEPS<Key.space>TO<Key.space>OVERCOME<Key.space>THEN<Key.backspace>M'
Screenshot: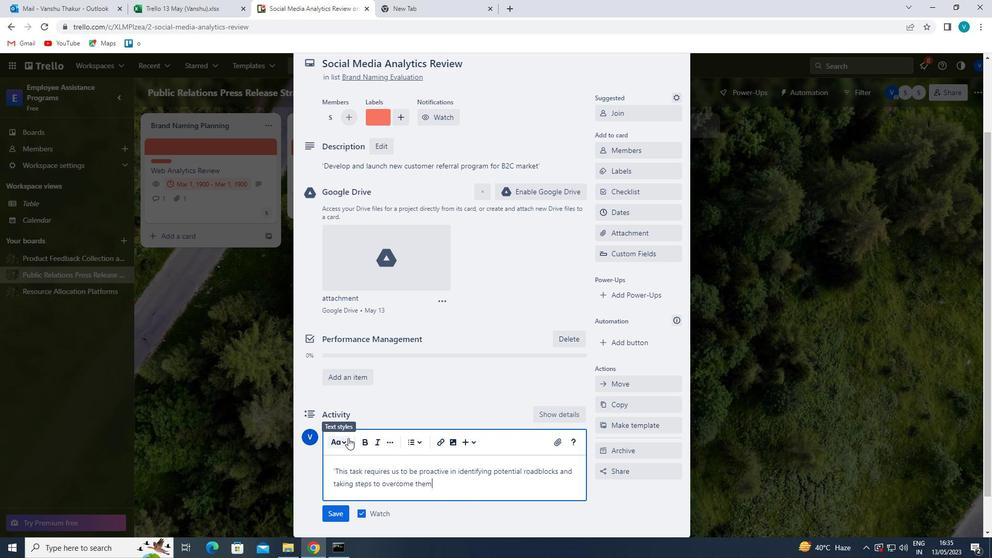 
Action: Mouse moved to (338, 511)
Screenshot: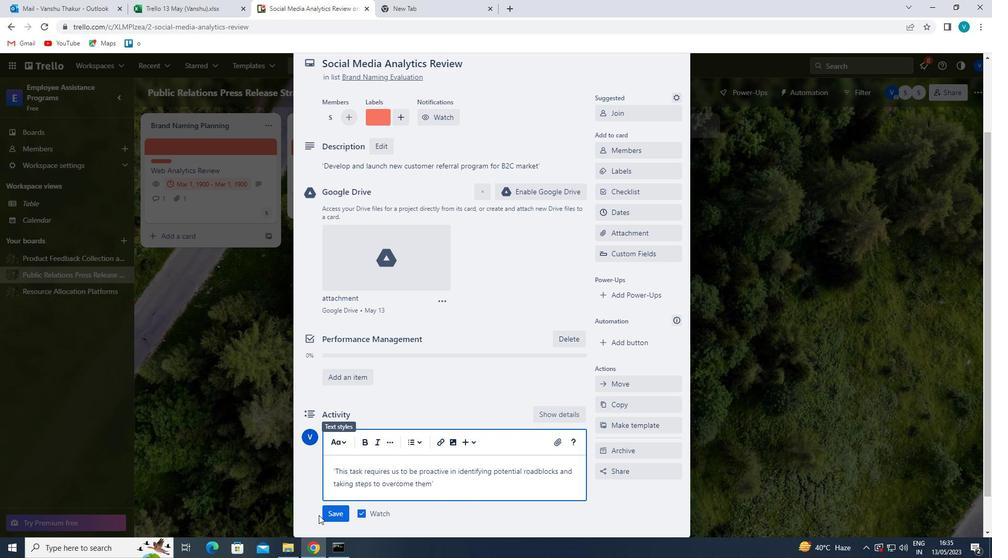 
Action: Mouse pressed left at (338, 511)
Screenshot: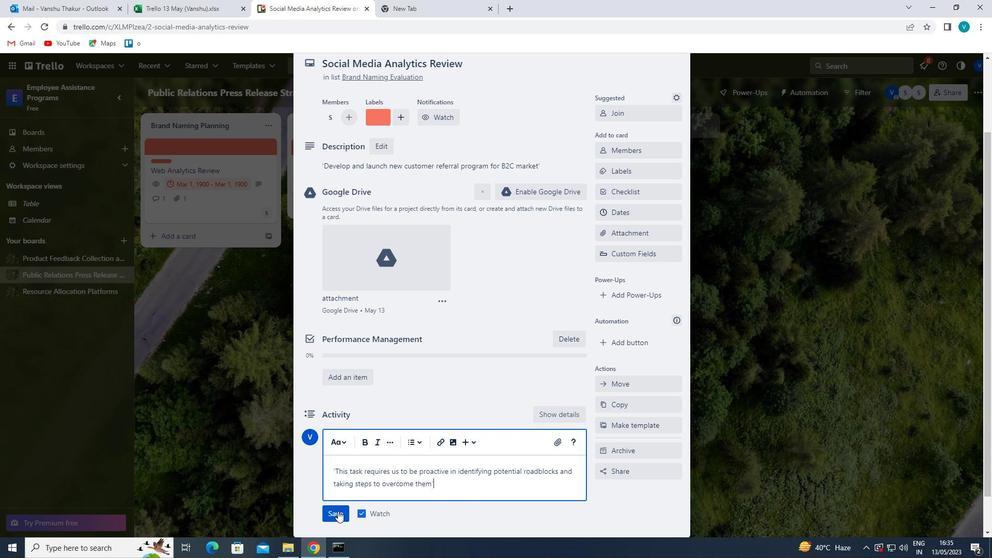
Action: Mouse moved to (627, 219)
Screenshot: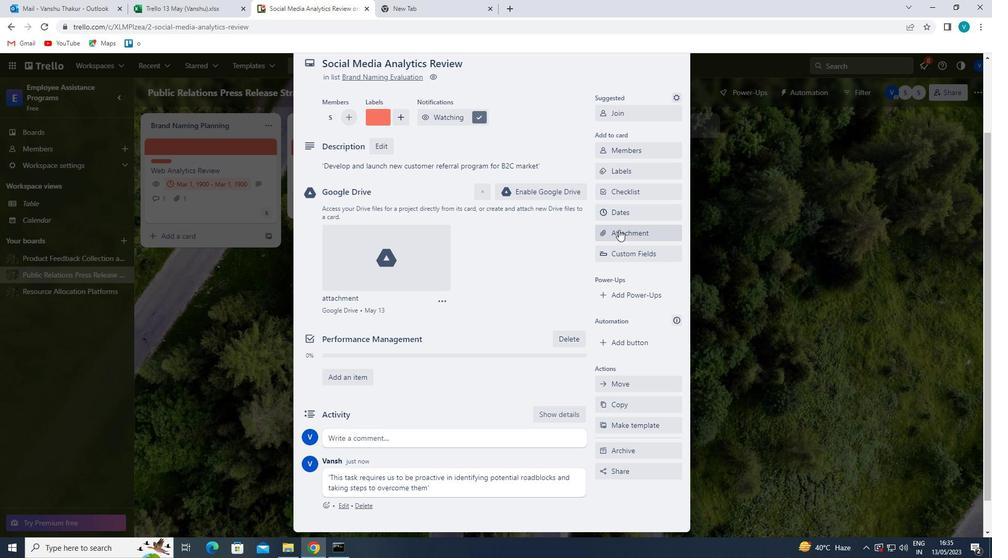 
Action: Mouse pressed left at (627, 219)
Screenshot: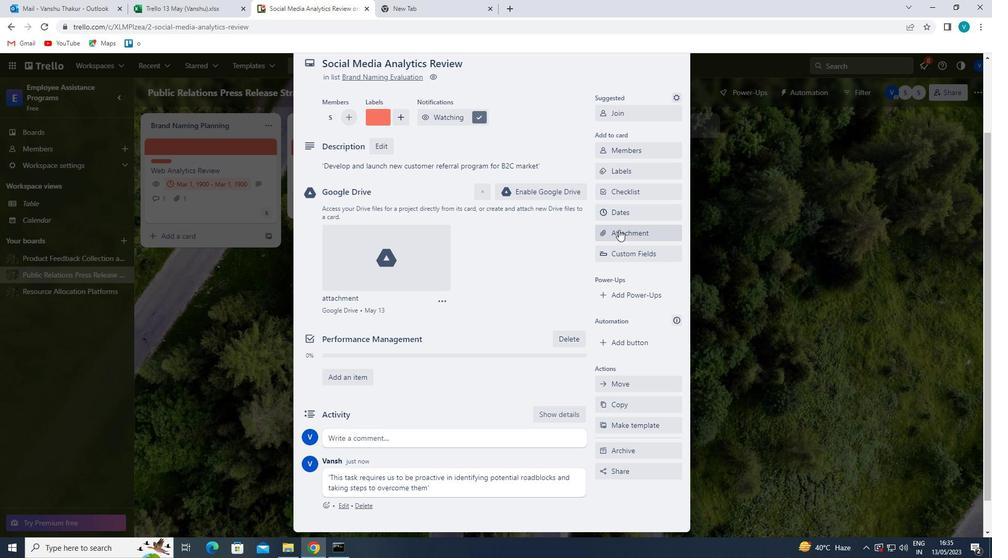 
Action: Mouse moved to (601, 280)
Screenshot: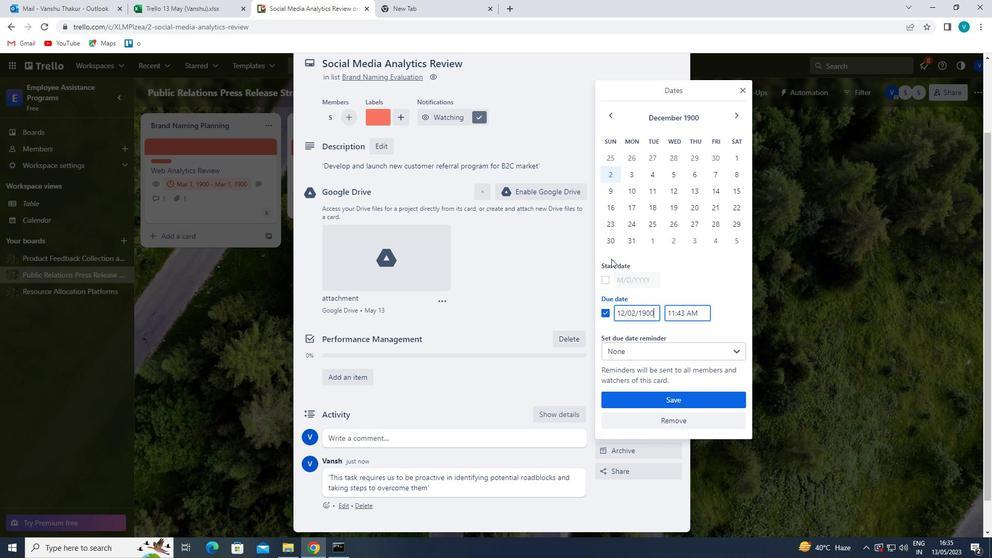 
Action: Mouse pressed left at (601, 280)
Screenshot: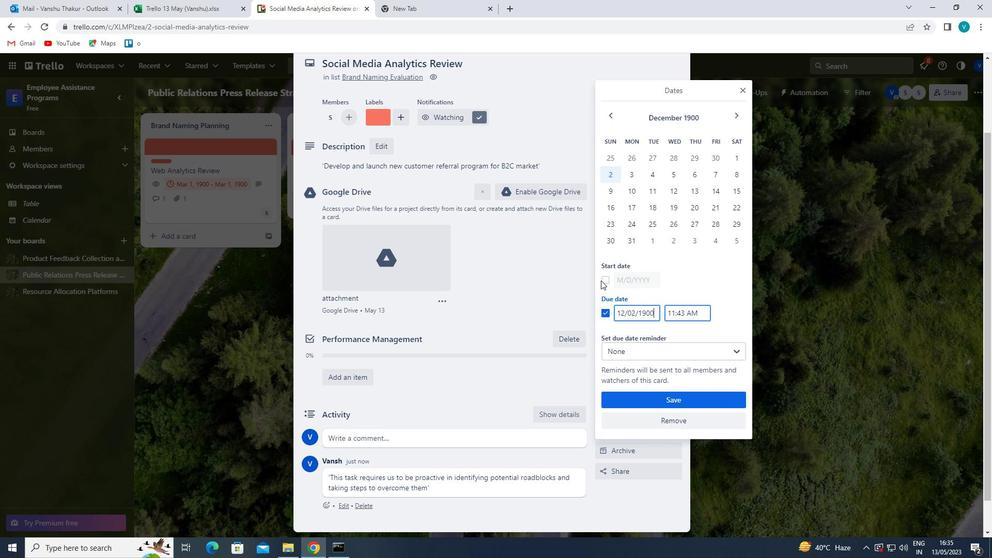 
Action: Mouse moved to (603, 281)
Screenshot: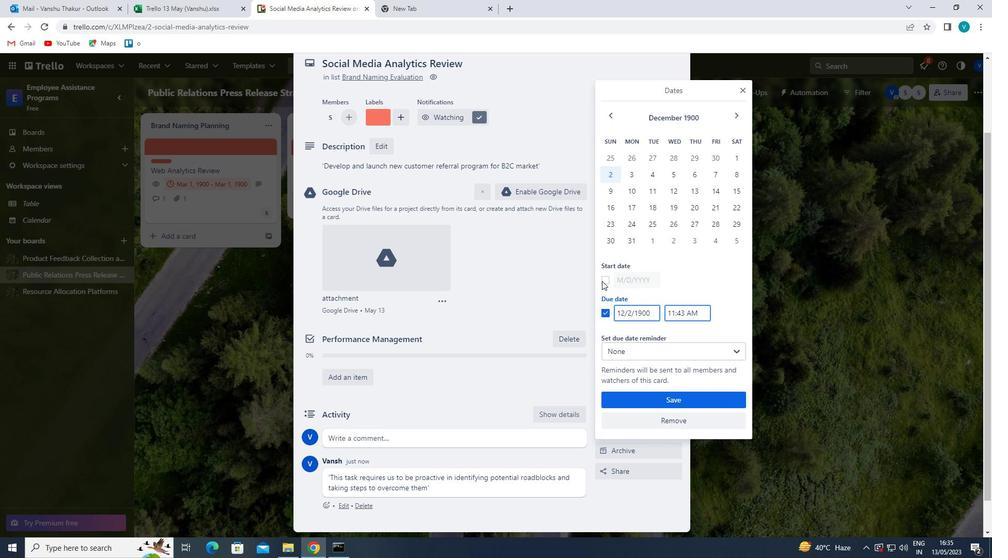 
Action: Mouse pressed left at (603, 281)
Screenshot: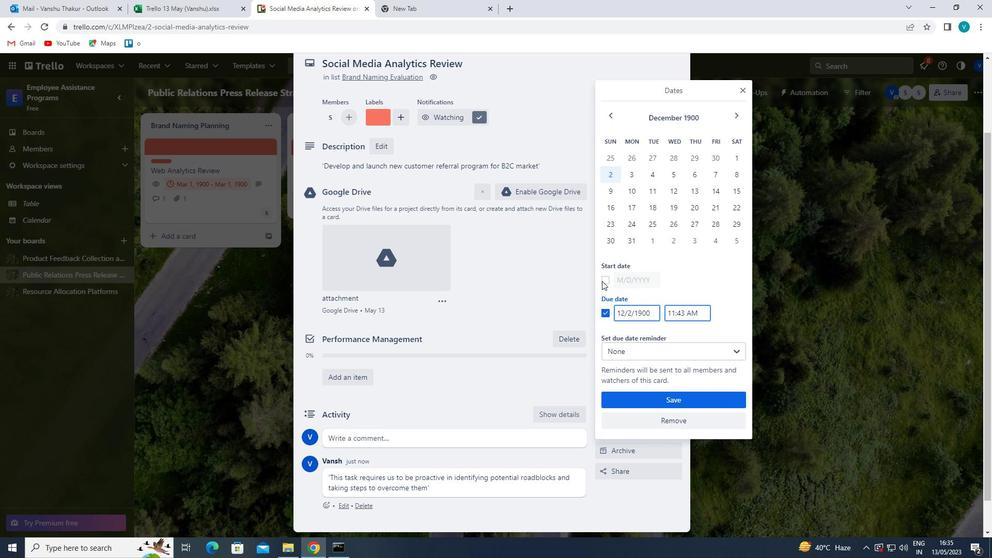 
Action: Mouse moved to (624, 278)
Screenshot: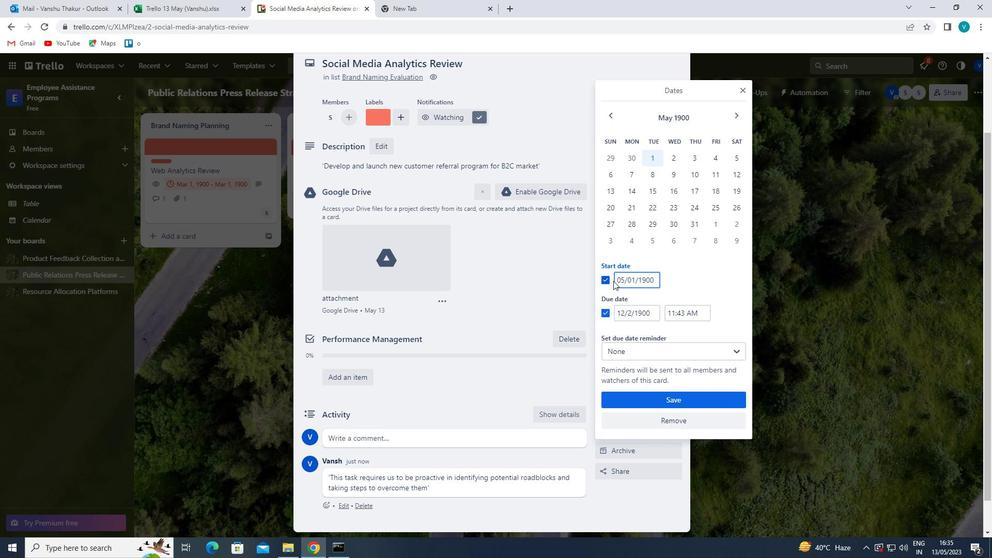 
Action: Mouse pressed left at (624, 278)
Screenshot: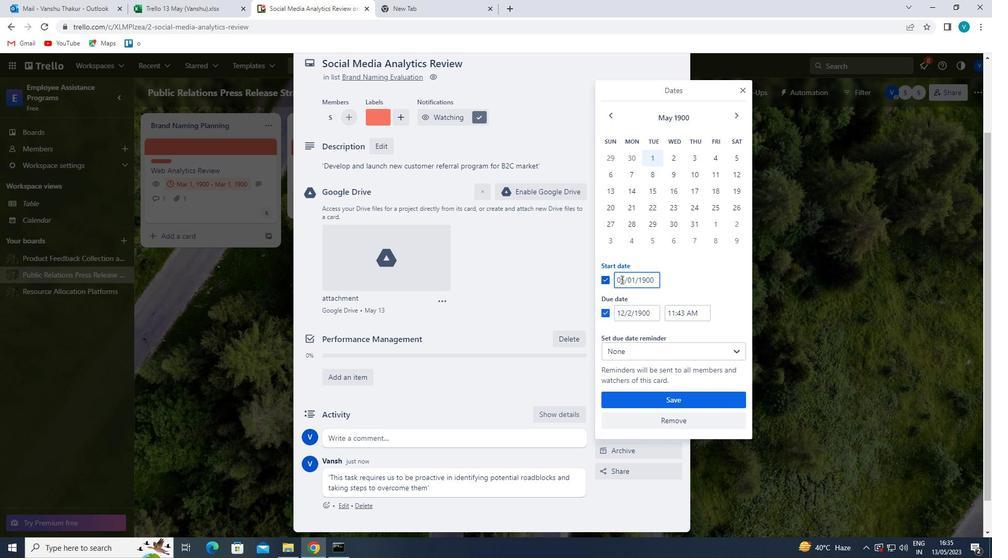 
Action: Mouse moved to (619, 278)
Screenshot: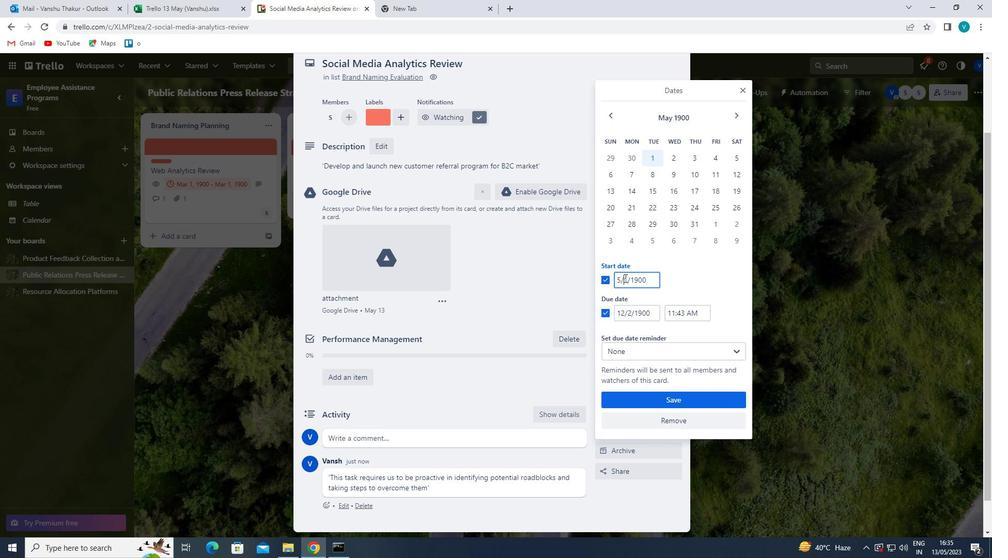 
Action: Mouse pressed left at (619, 278)
Screenshot: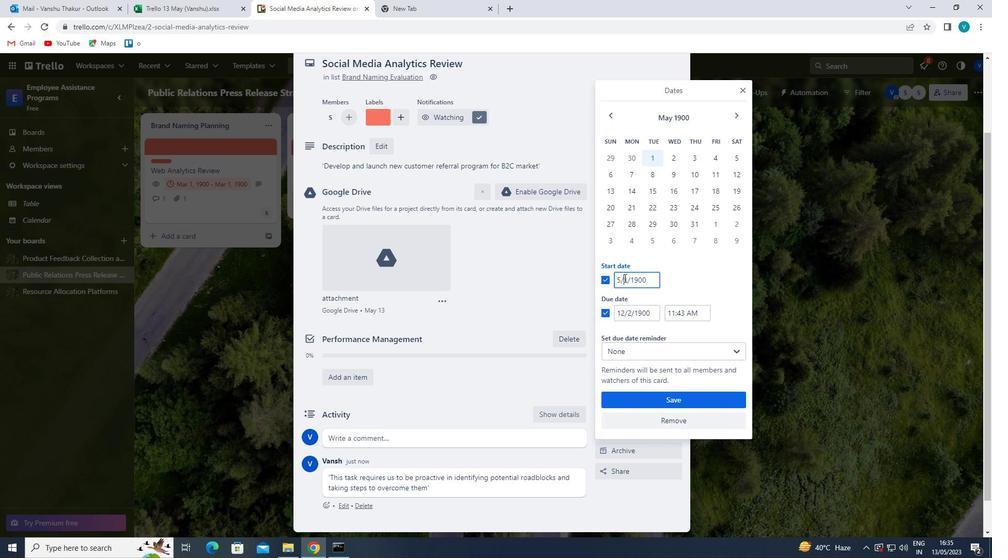 
Action: Mouse moved to (612, 315)
Screenshot: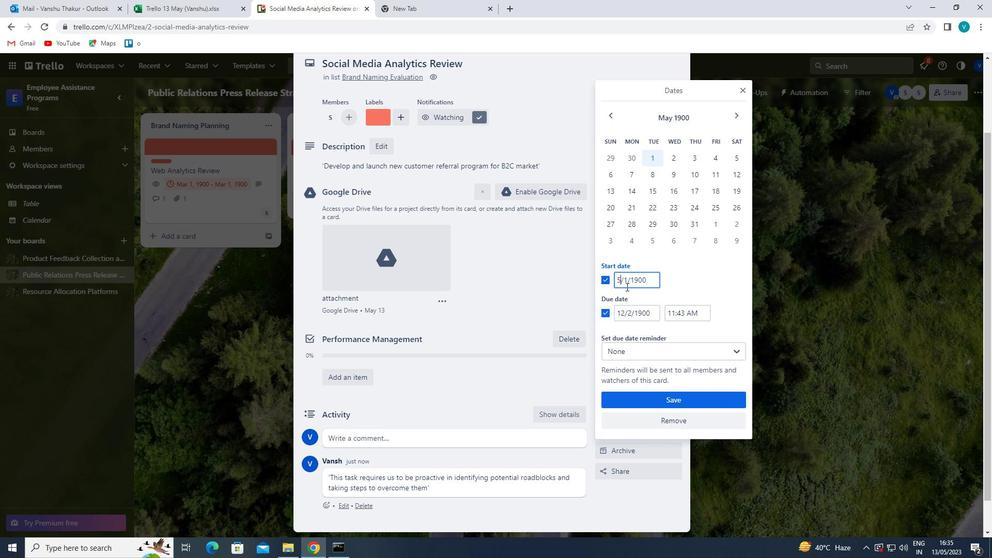 
Action: Key pressed <Key.backspace>
Screenshot: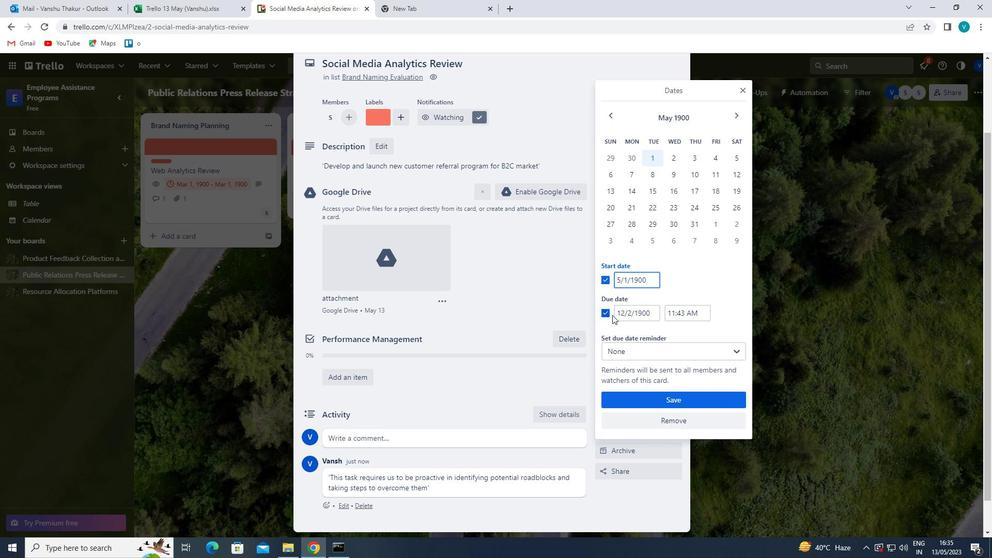 
Action: Mouse moved to (612, 315)
Screenshot: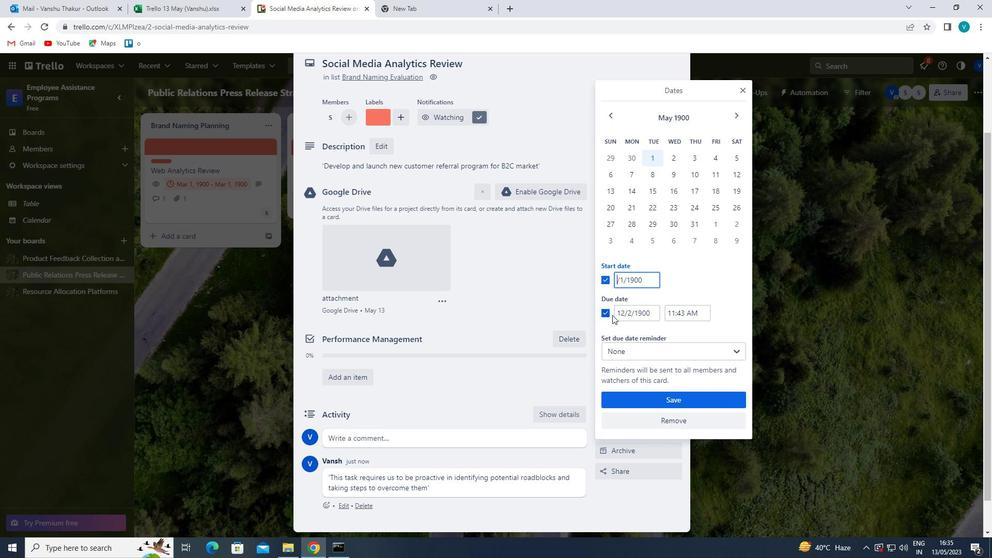 
Action: Key pressed 6
Screenshot: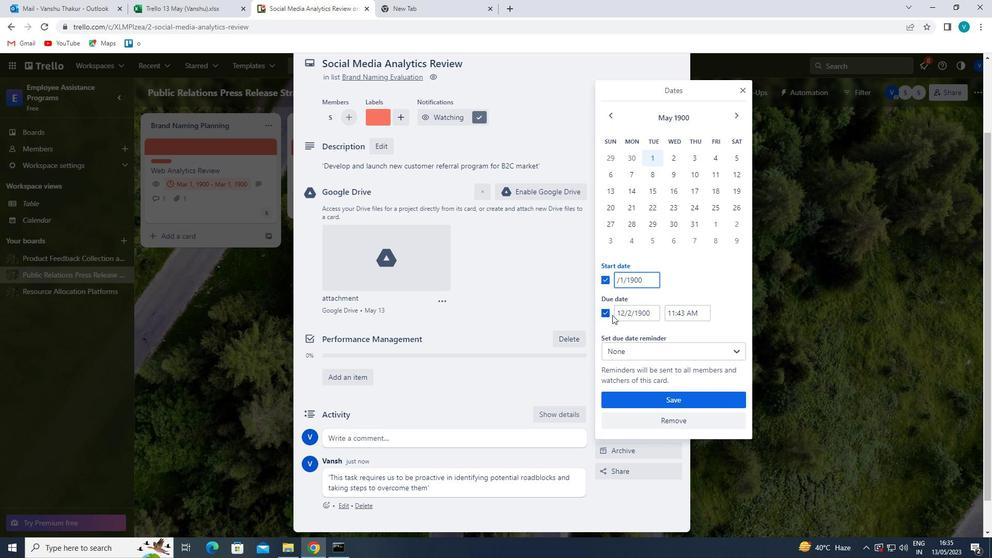 
Action: Mouse moved to (625, 309)
Screenshot: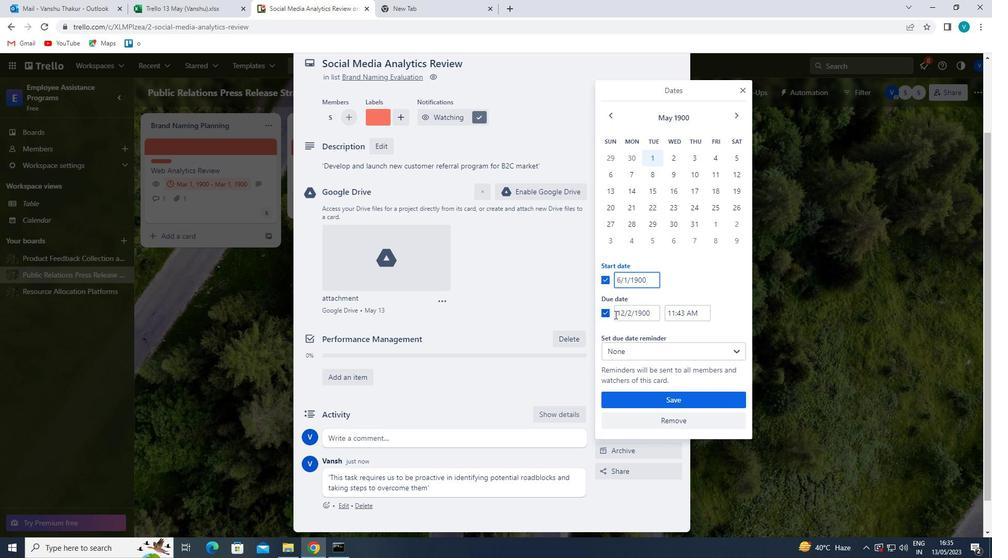 
Action: Mouse pressed left at (625, 309)
Screenshot: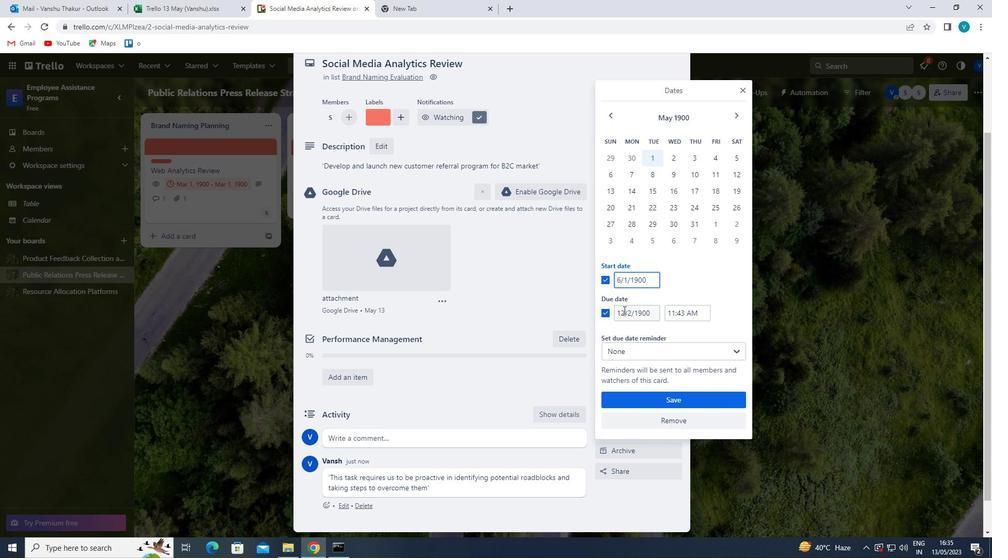 
Action: Mouse moved to (618, 313)
Screenshot: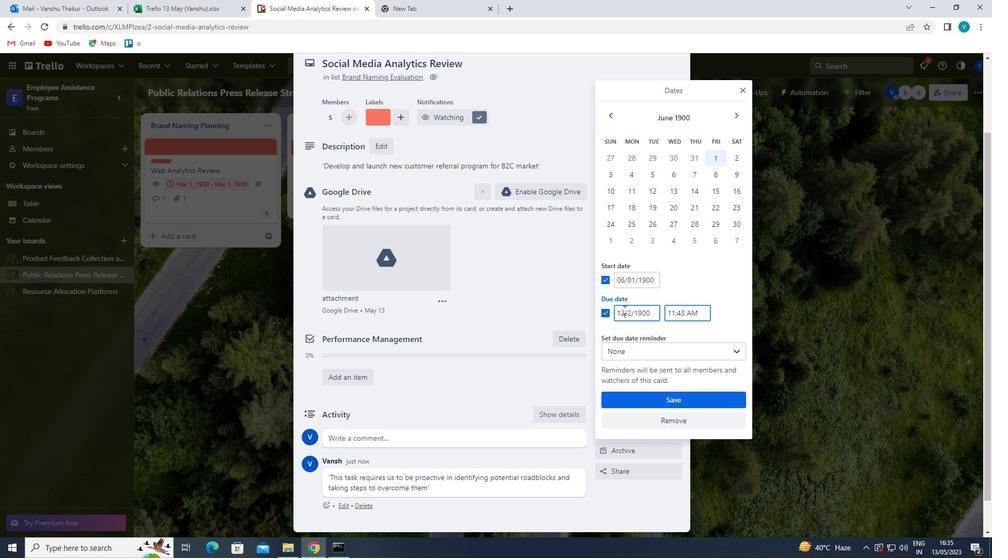 
Action: Key pressed <Key.backspace><Key.backspace>134<Key.backspace>
Screenshot: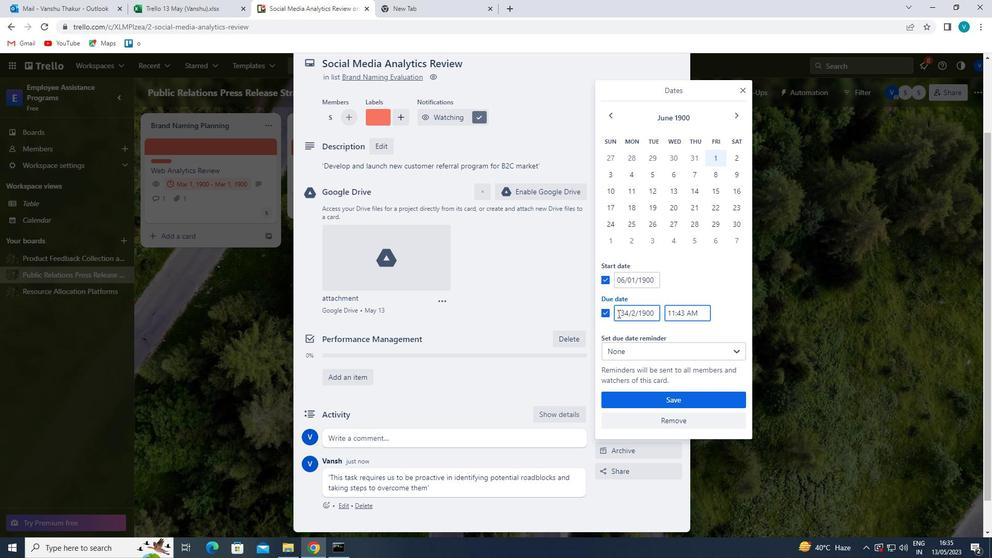 
Action: Mouse moved to (633, 393)
Screenshot: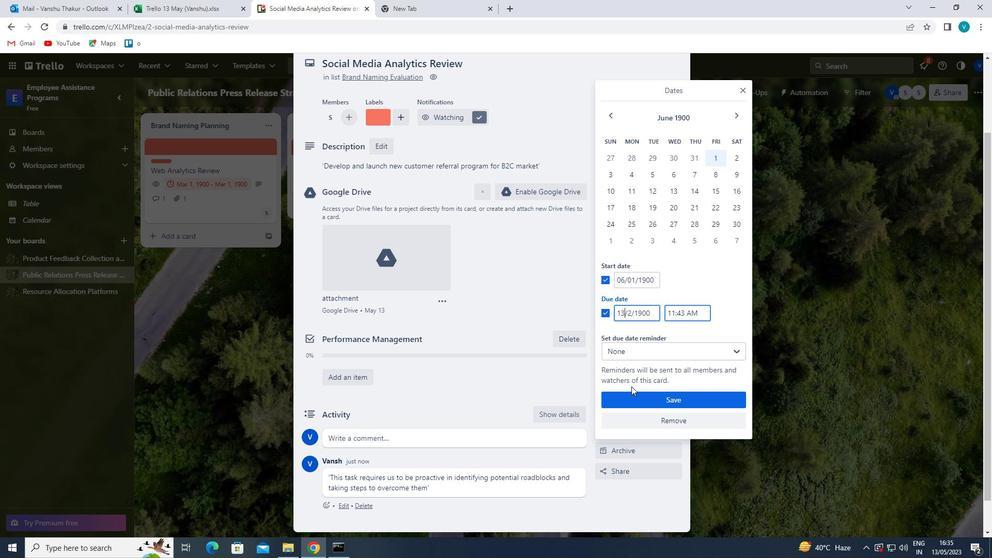 
Action: Mouse pressed left at (633, 393)
Screenshot: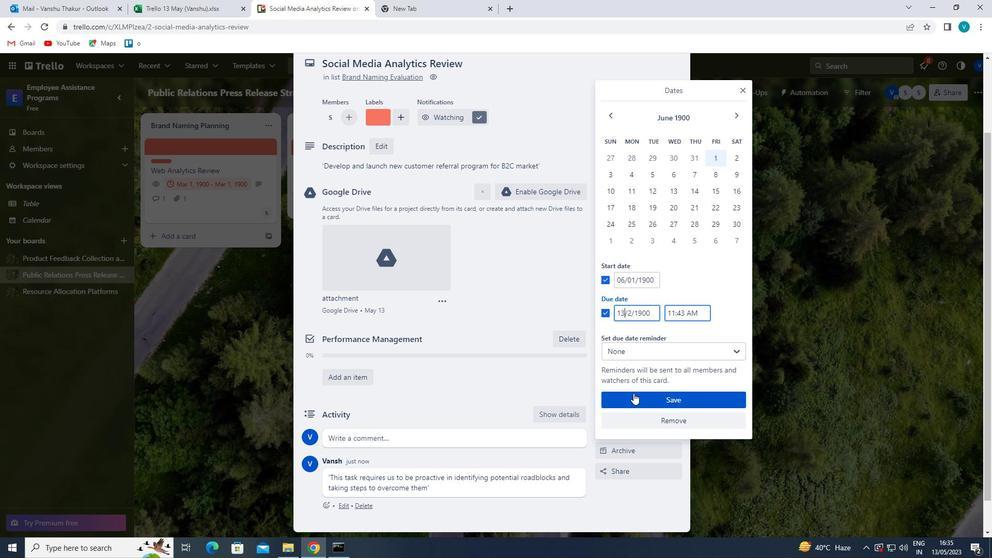 
Action: Mouse moved to (646, 204)
Screenshot: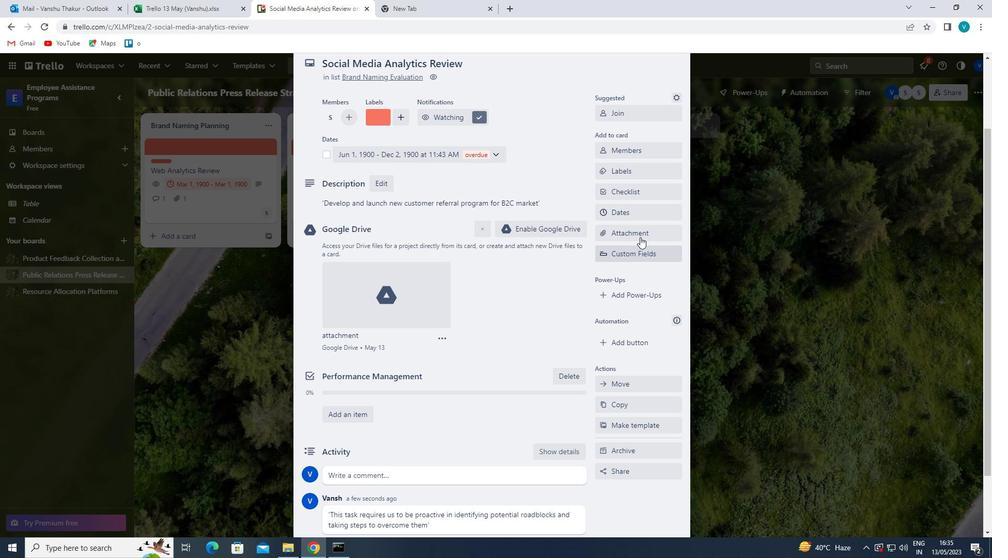 
Action: Mouse pressed left at (646, 204)
Screenshot: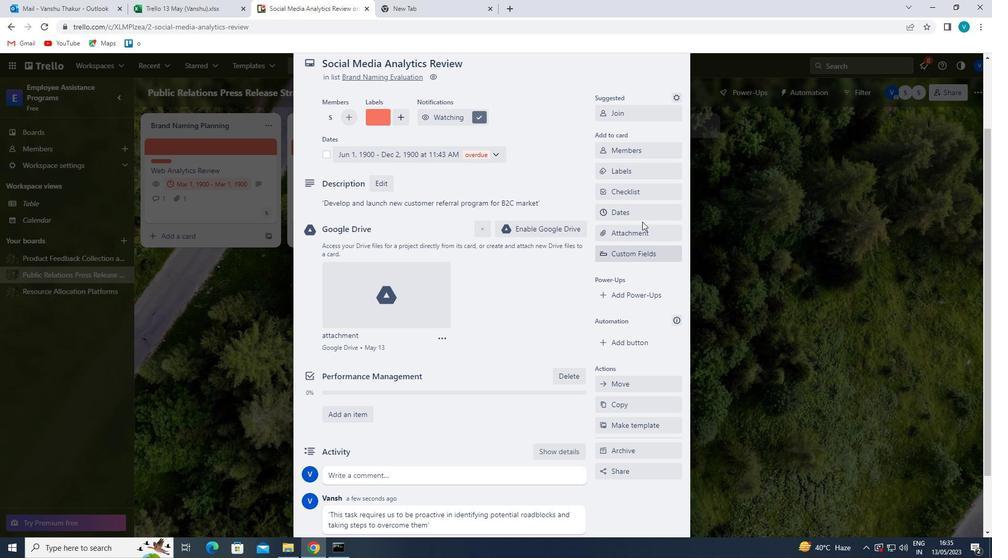 
Action: Mouse moved to (636, 309)
Screenshot: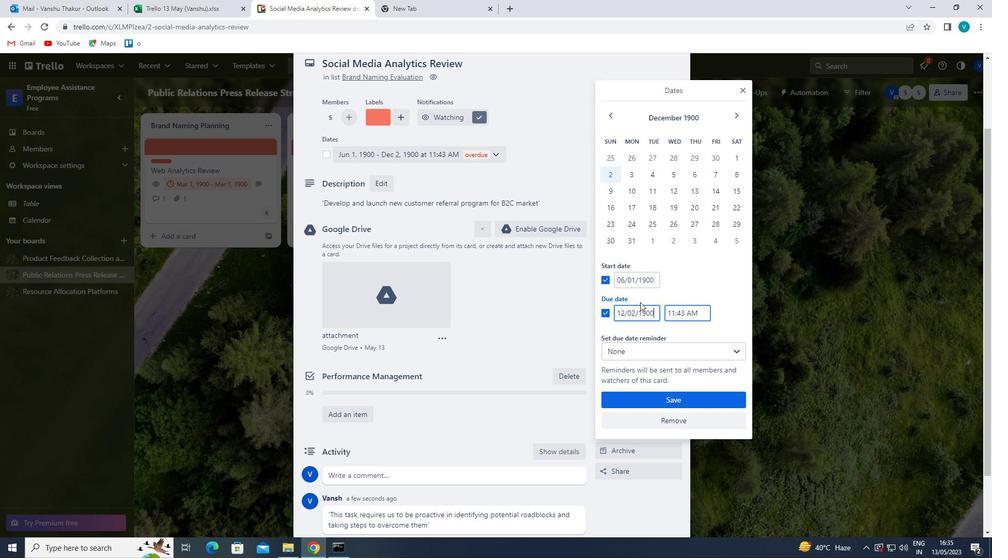 
Action: Mouse pressed left at (636, 309)
Screenshot: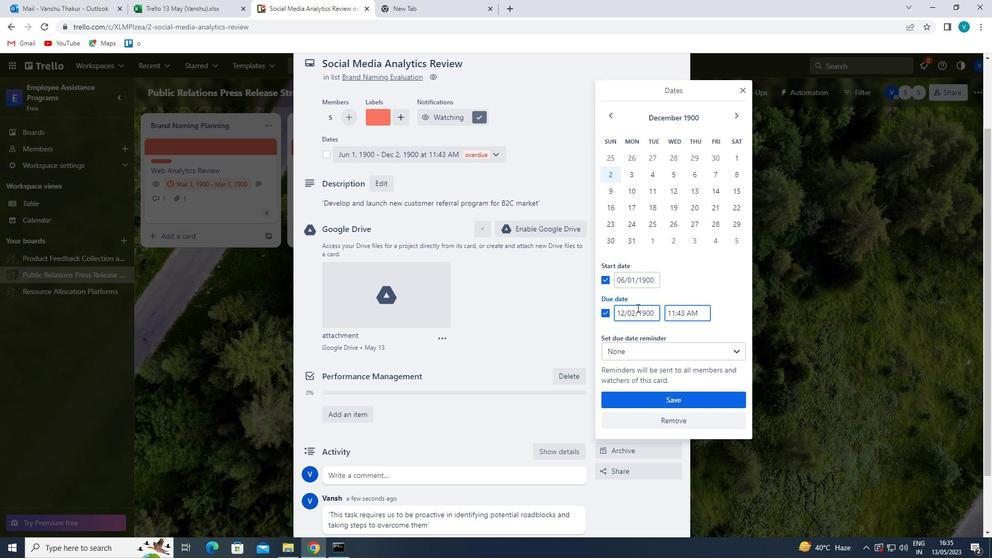 
Action: Mouse moved to (630, 335)
Screenshot: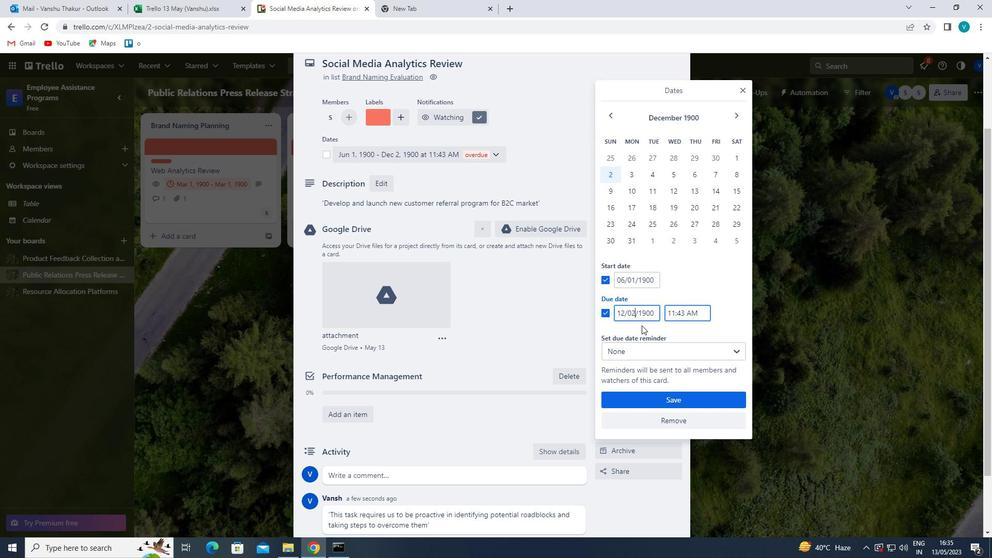 
Action: Key pressed <Key.backspace>1
Screenshot: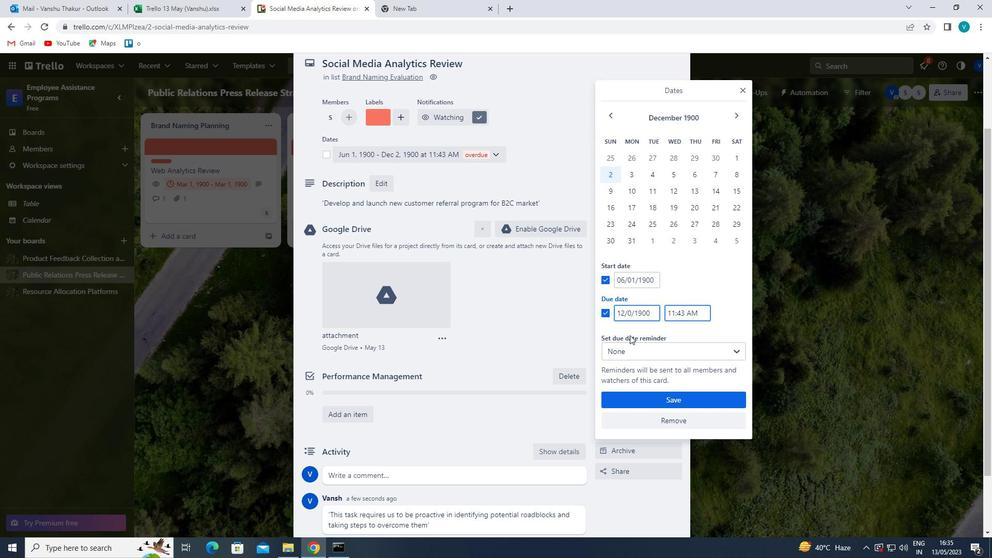 
Action: Mouse moved to (623, 314)
Screenshot: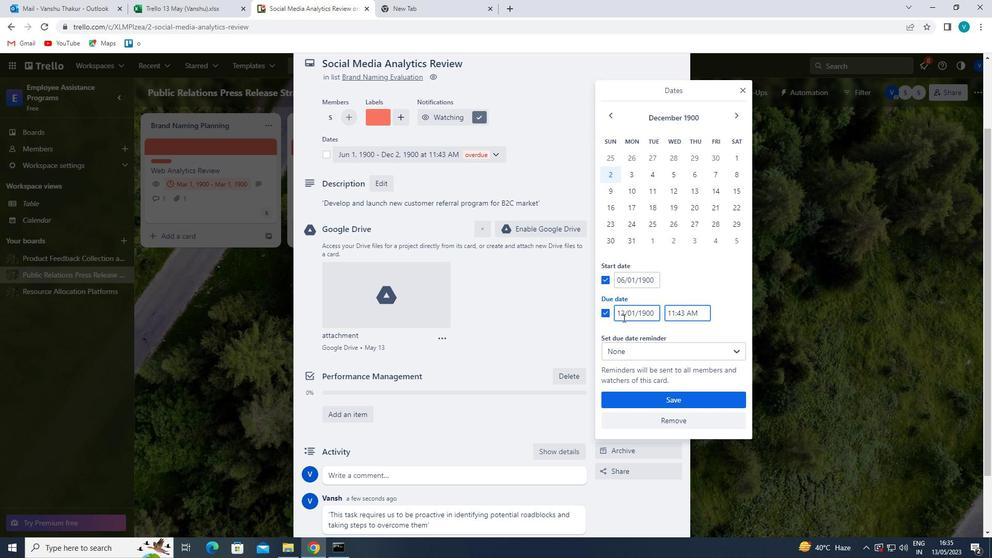 
Action: Mouse pressed left at (623, 314)
Screenshot: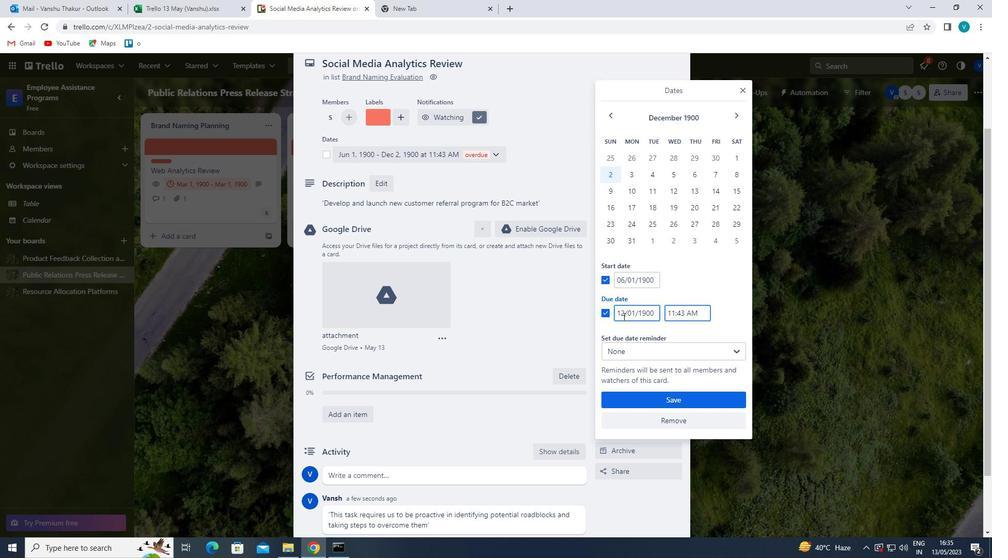 
Action: Mouse moved to (617, 316)
Screenshot: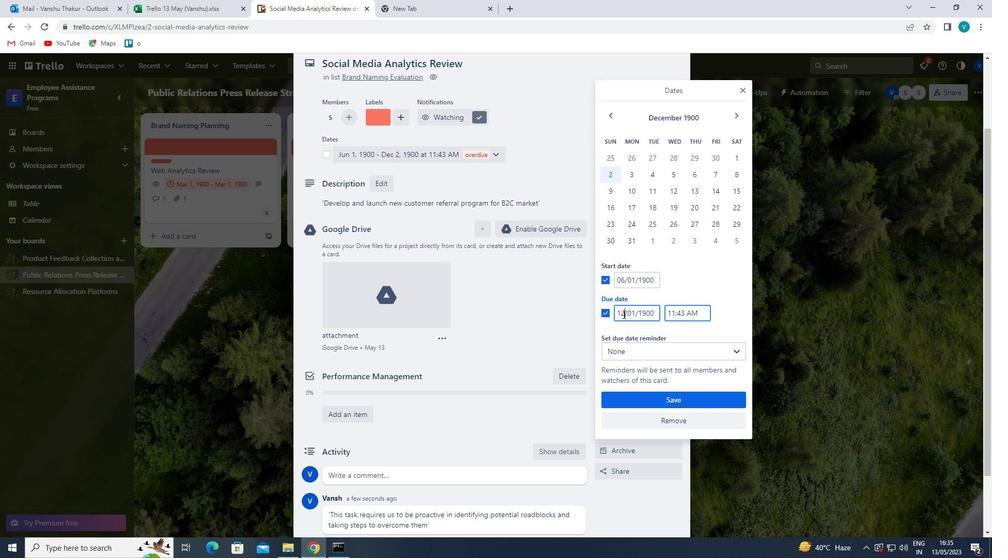 
Action: Key pressed <Key.backspace>3
Screenshot: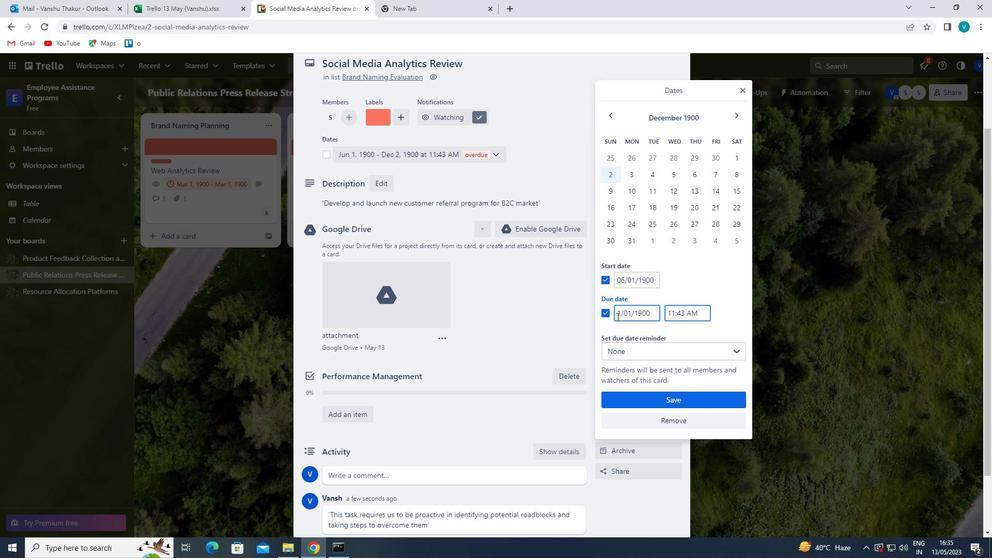 
Action: Mouse moved to (641, 392)
Screenshot: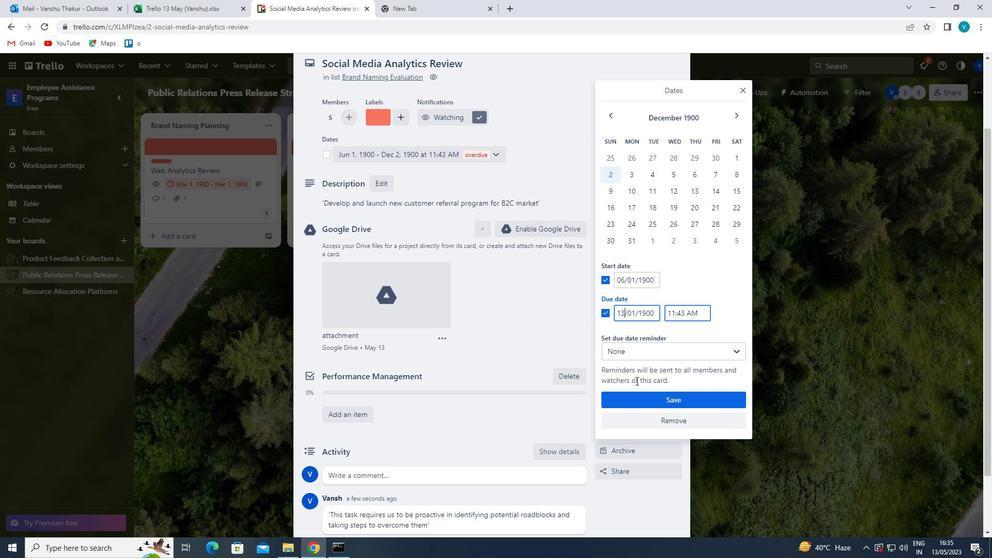 
Action: Mouse pressed left at (641, 392)
Screenshot: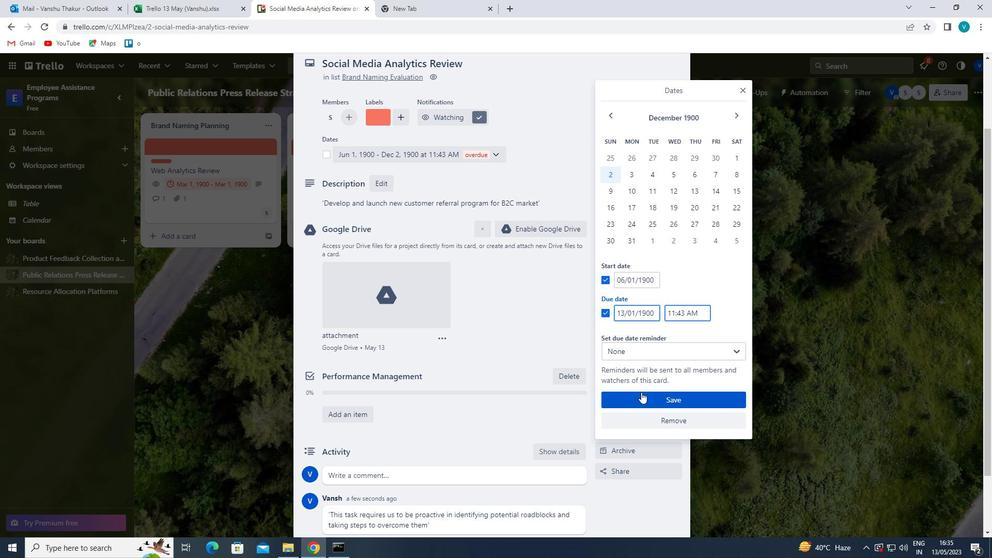 
